 Task: Explore Airbnb accommodation in Mongo, Chad from 5th December, 2023 to 13th December, 2023 for 6 adults.3 bedrooms having 3 beds and 3 bathrooms. Property type can be house. Booking option can be shelf check-in. Look for 3 properties as per requirement.
Action: Mouse moved to (556, 81)
Screenshot: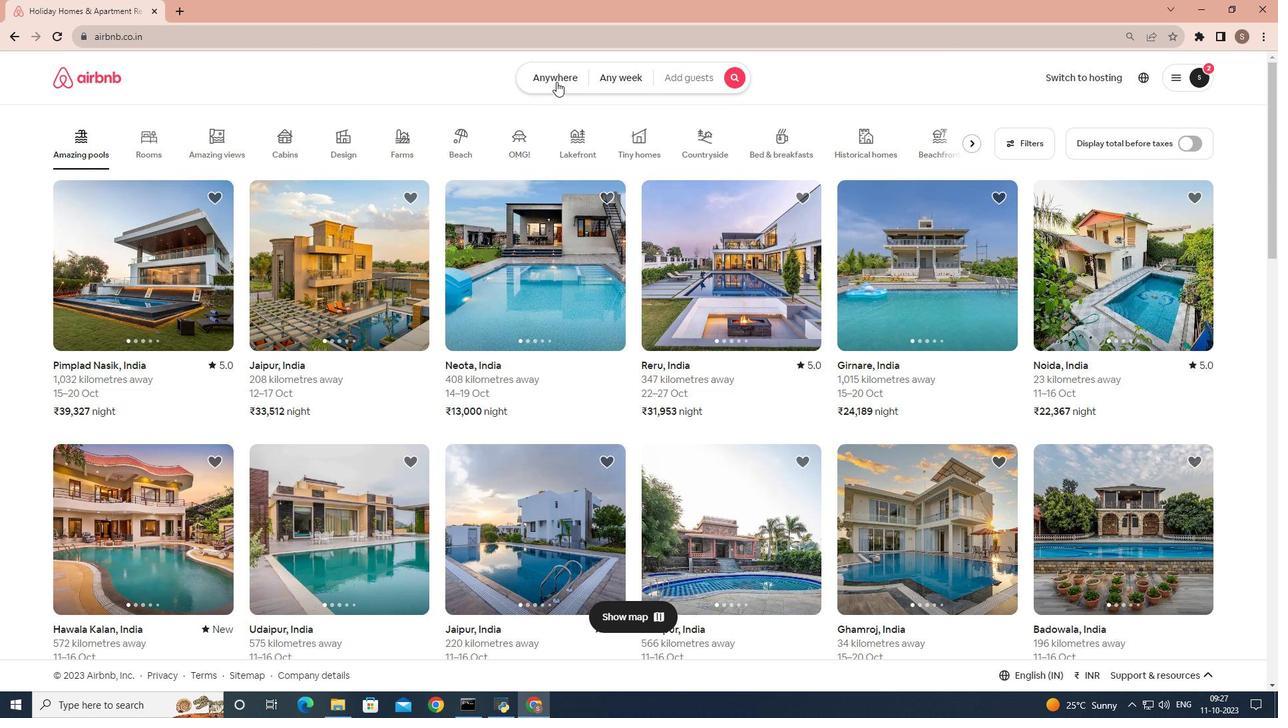 
Action: Mouse pressed left at (556, 81)
Screenshot: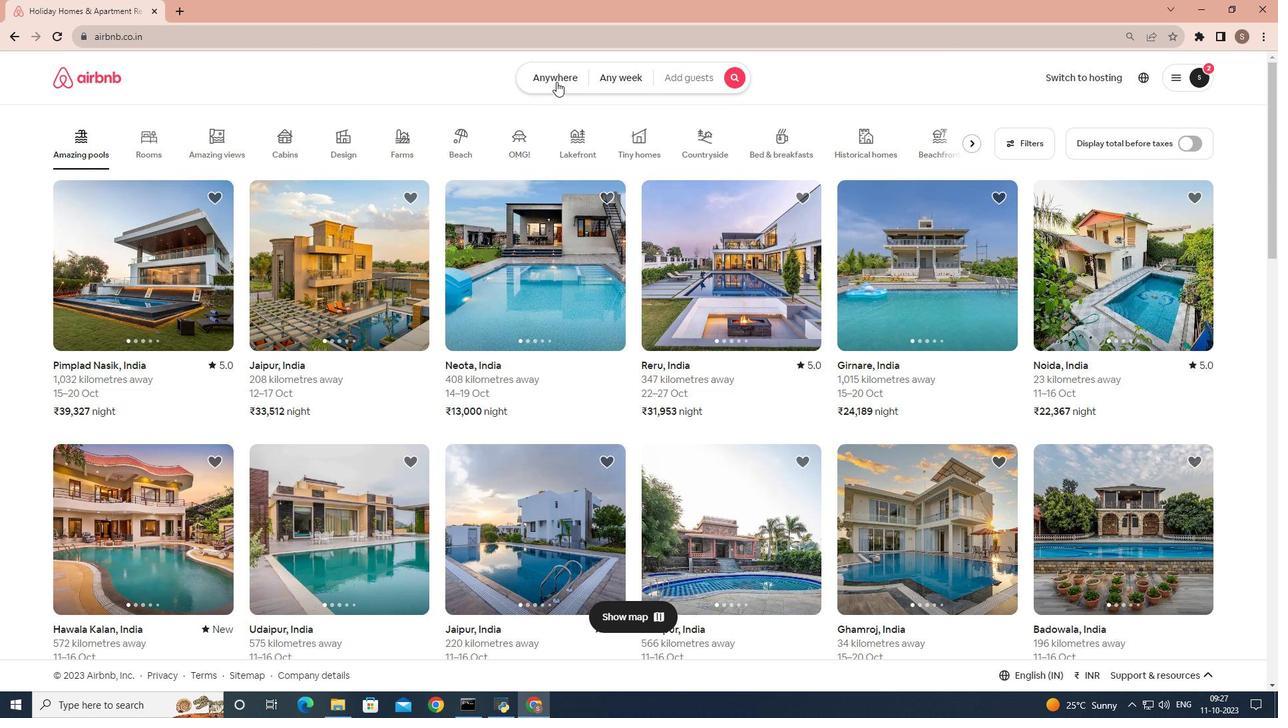 
Action: Mouse moved to (498, 131)
Screenshot: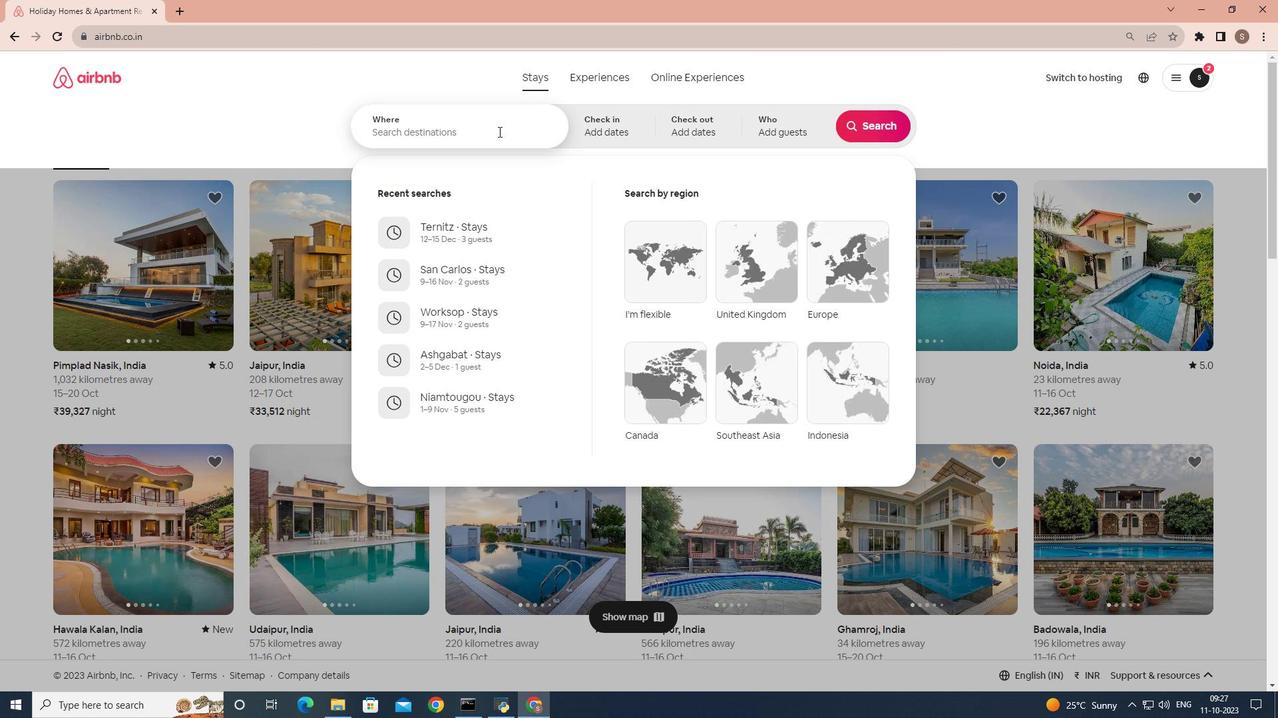 
Action: Mouse pressed left at (498, 131)
Screenshot: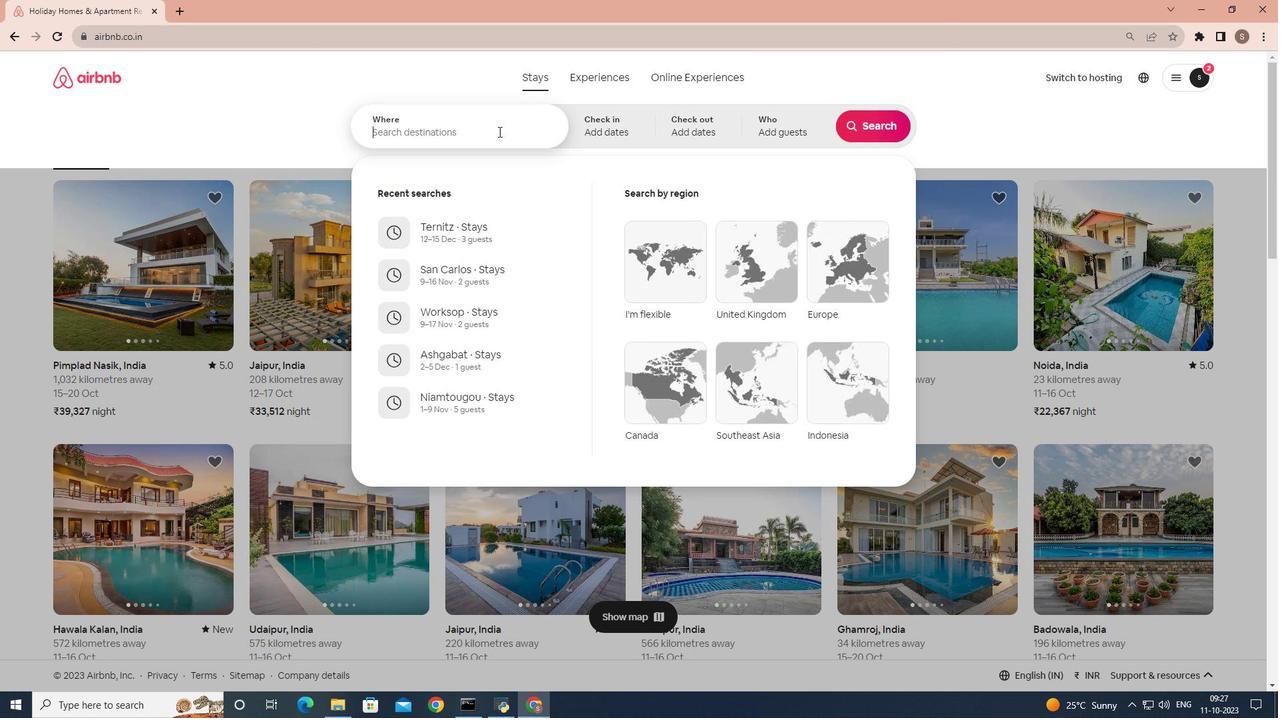 
Action: Key pressed <Key.shift_r>Mongo,<Key.shift>Chad
Screenshot: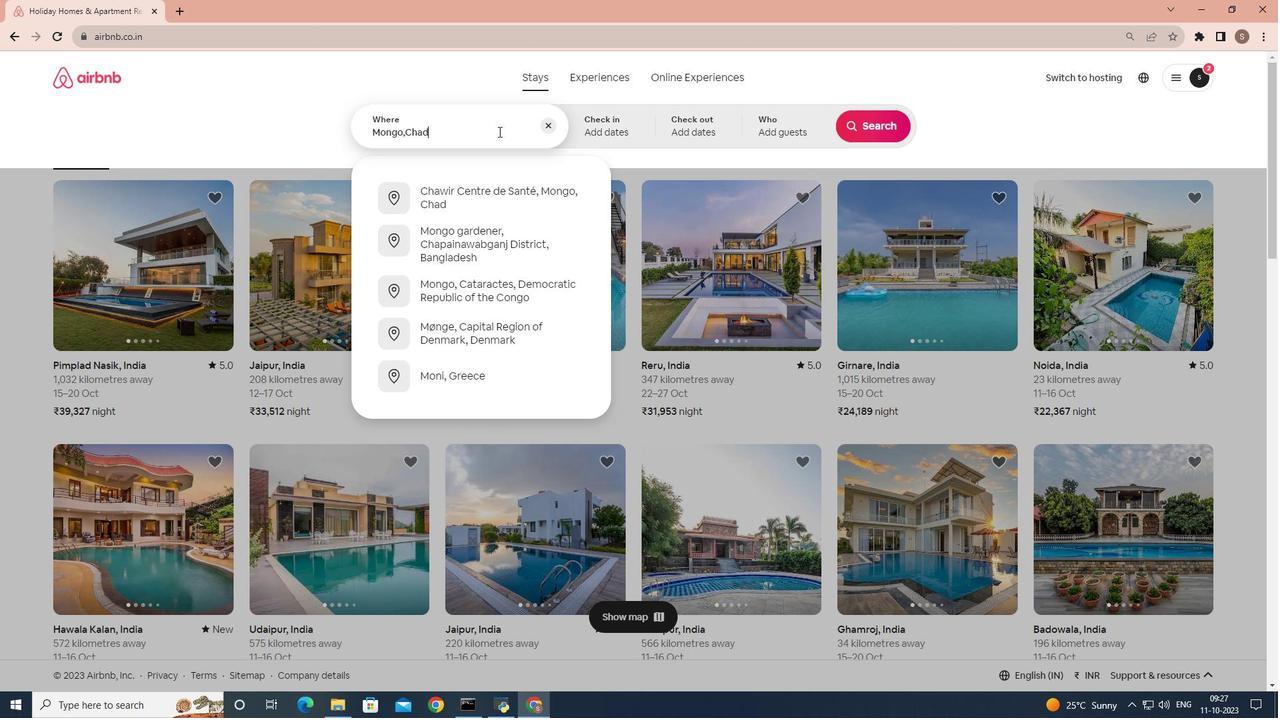 
Action: Mouse moved to (595, 131)
Screenshot: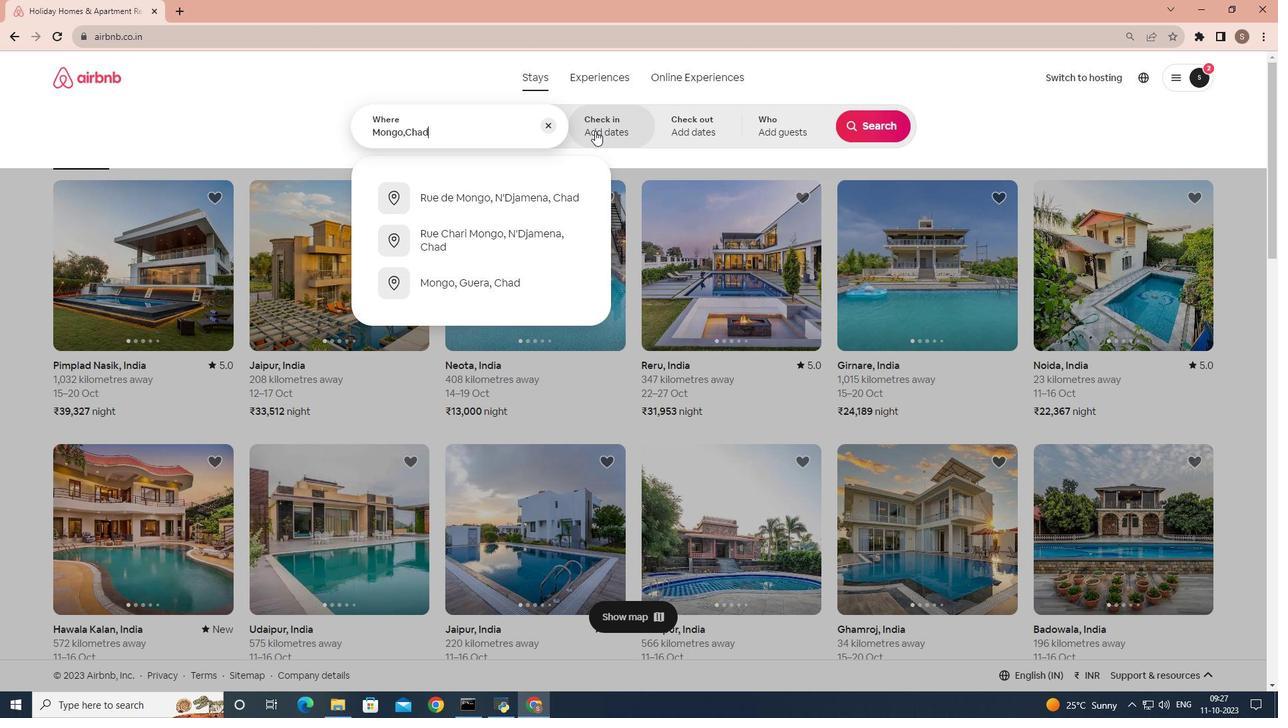 
Action: Mouse pressed left at (595, 131)
Screenshot: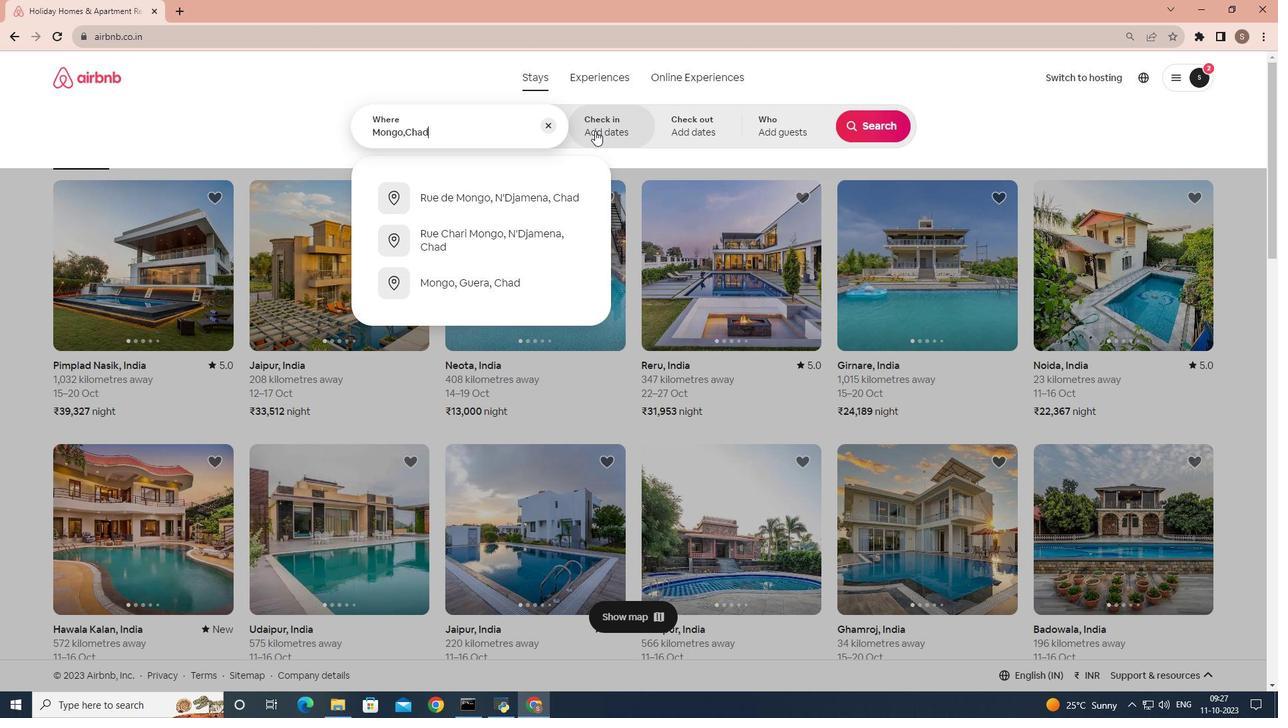 
Action: Mouse moved to (864, 232)
Screenshot: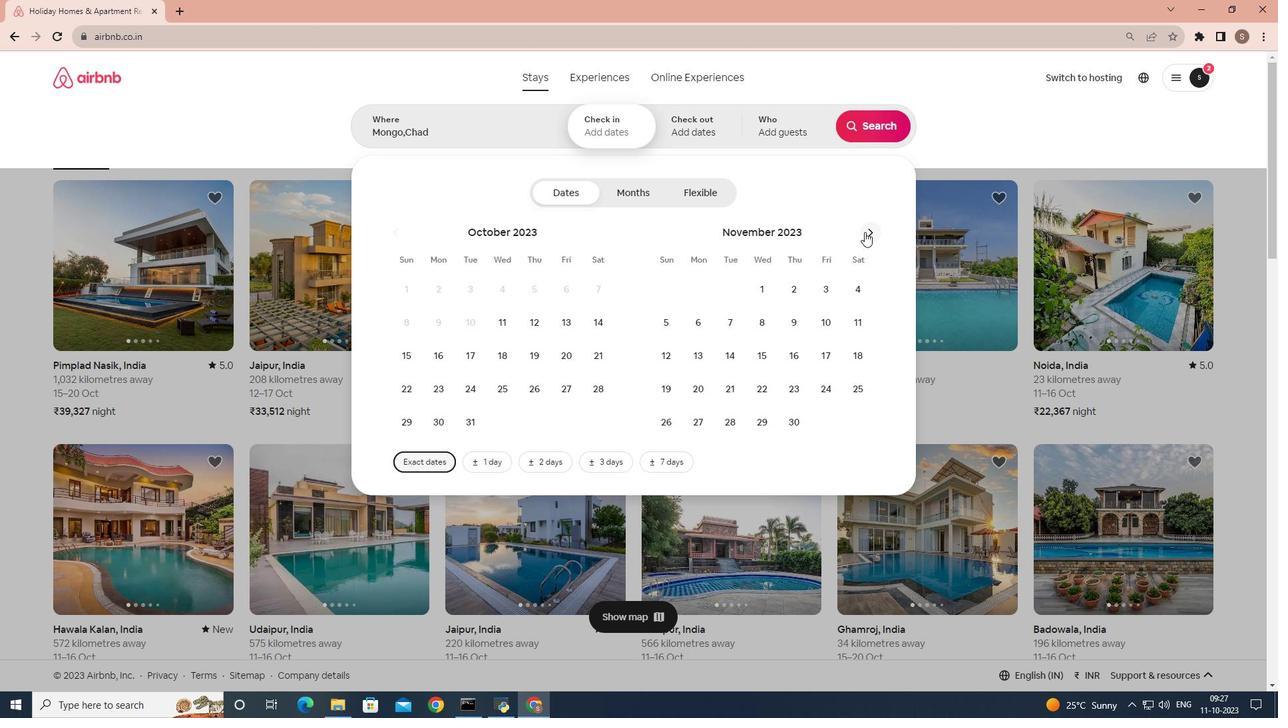 
Action: Mouse pressed left at (864, 232)
Screenshot: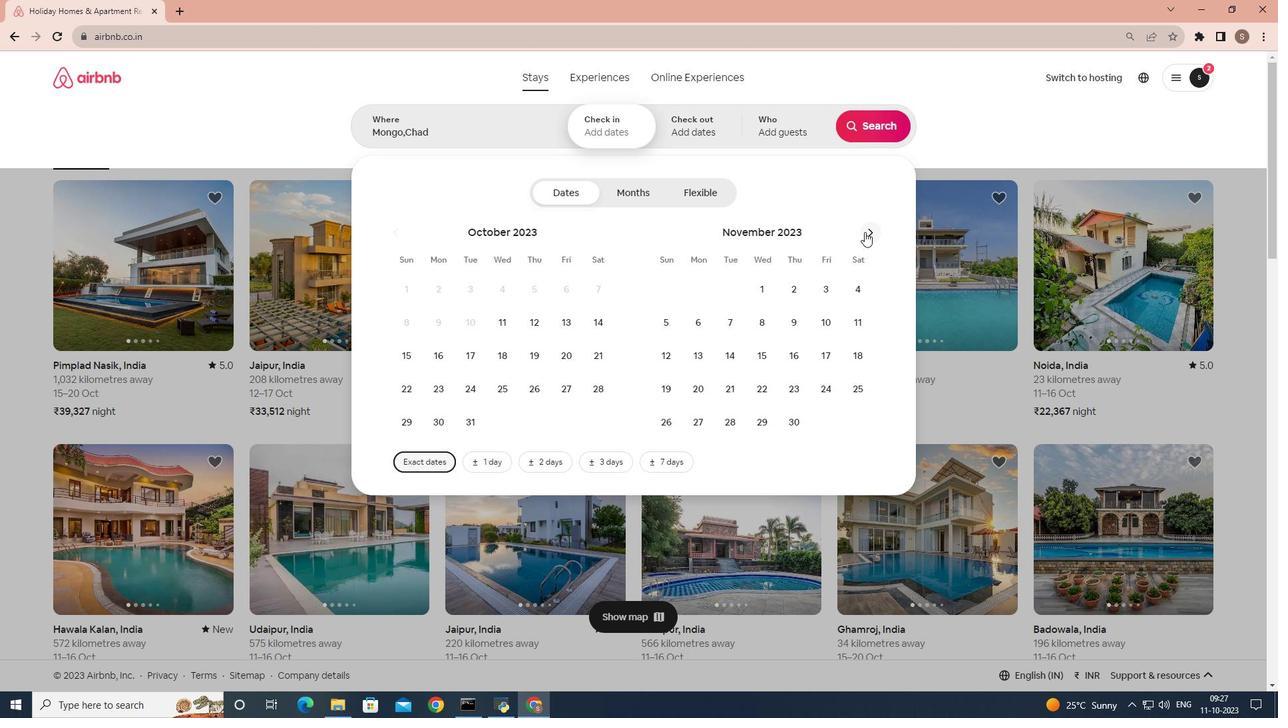 
Action: Mouse moved to (726, 319)
Screenshot: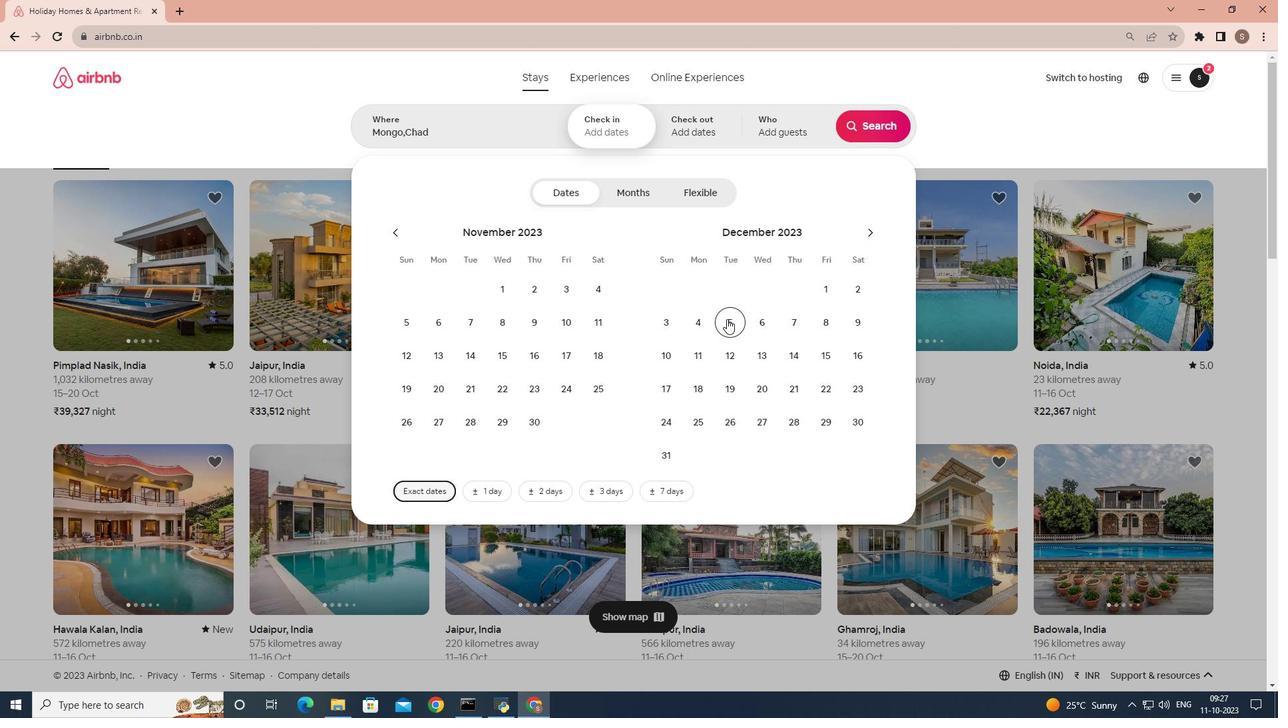 
Action: Mouse pressed left at (726, 319)
Screenshot: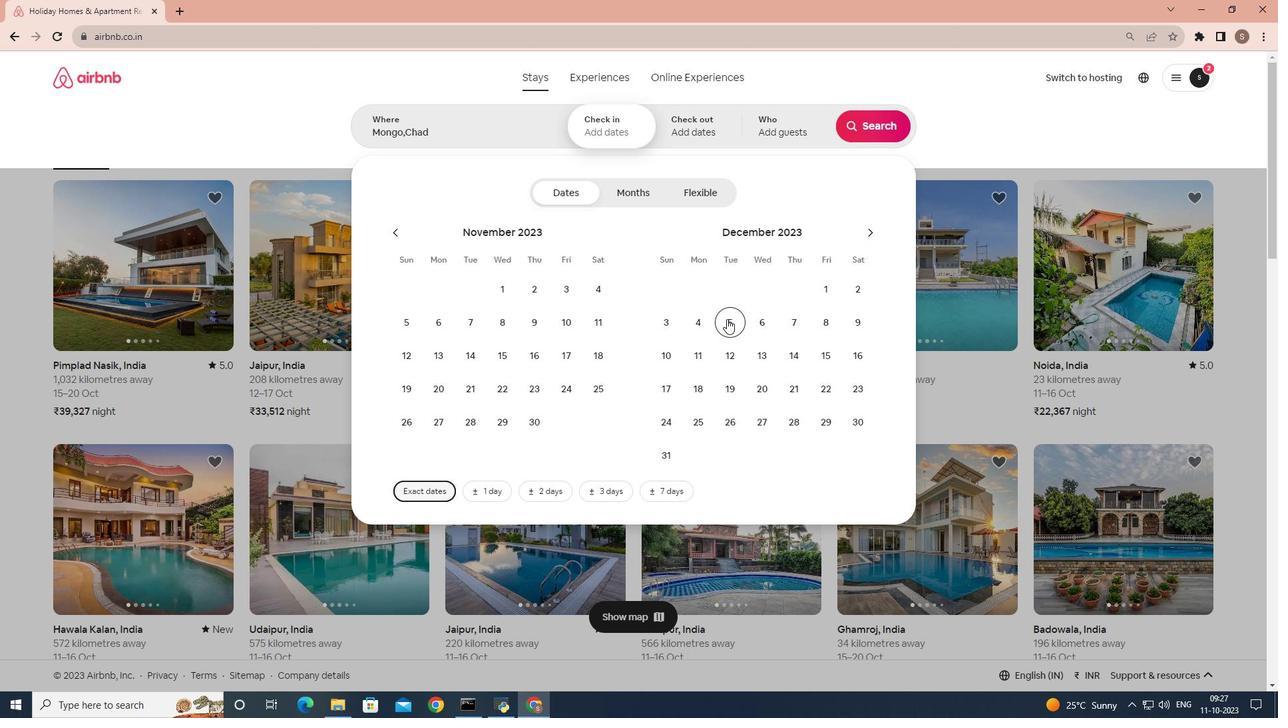 
Action: Mouse moved to (766, 352)
Screenshot: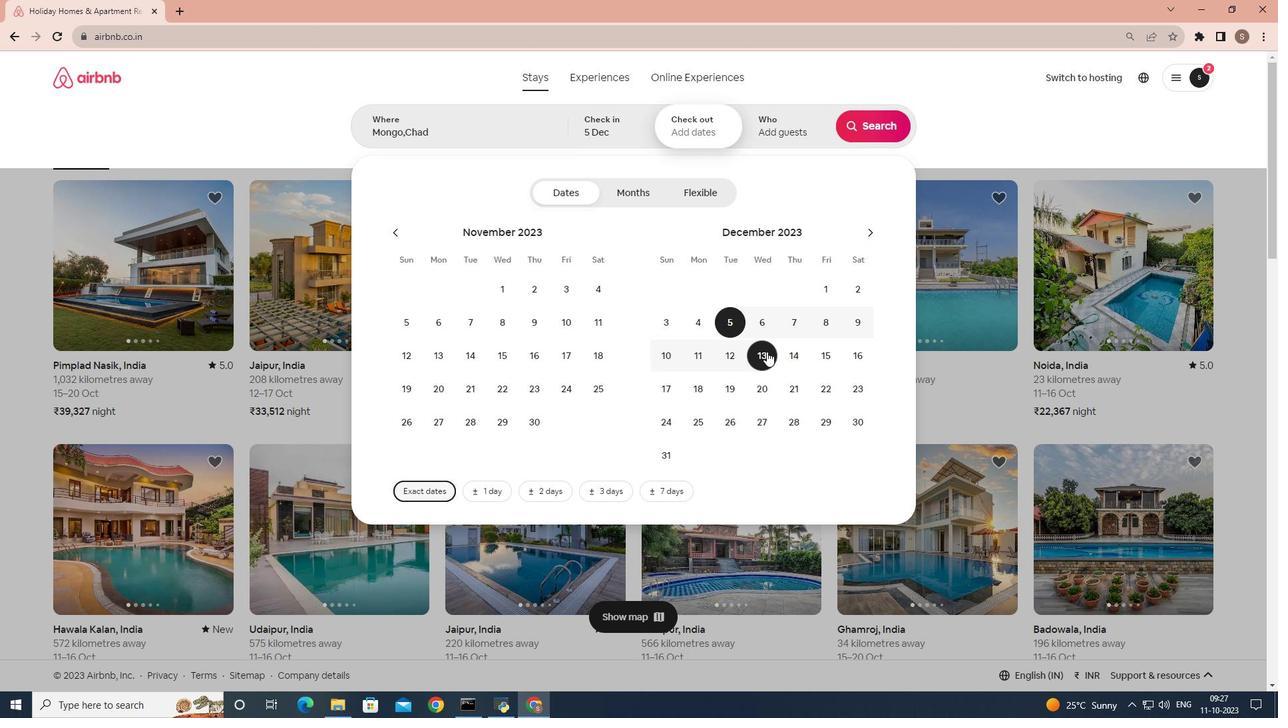 
Action: Mouse pressed left at (766, 352)
Screenshot: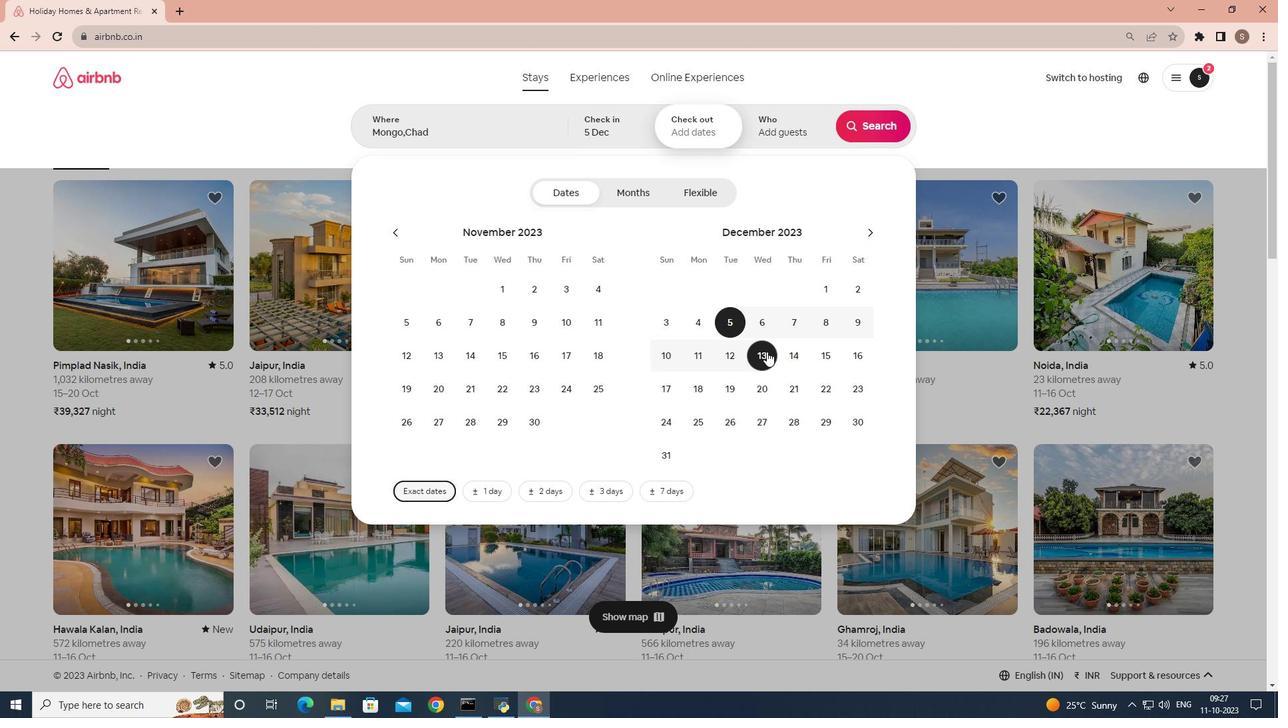 
Action: Mouse moved to (772, 136)
Screenshot: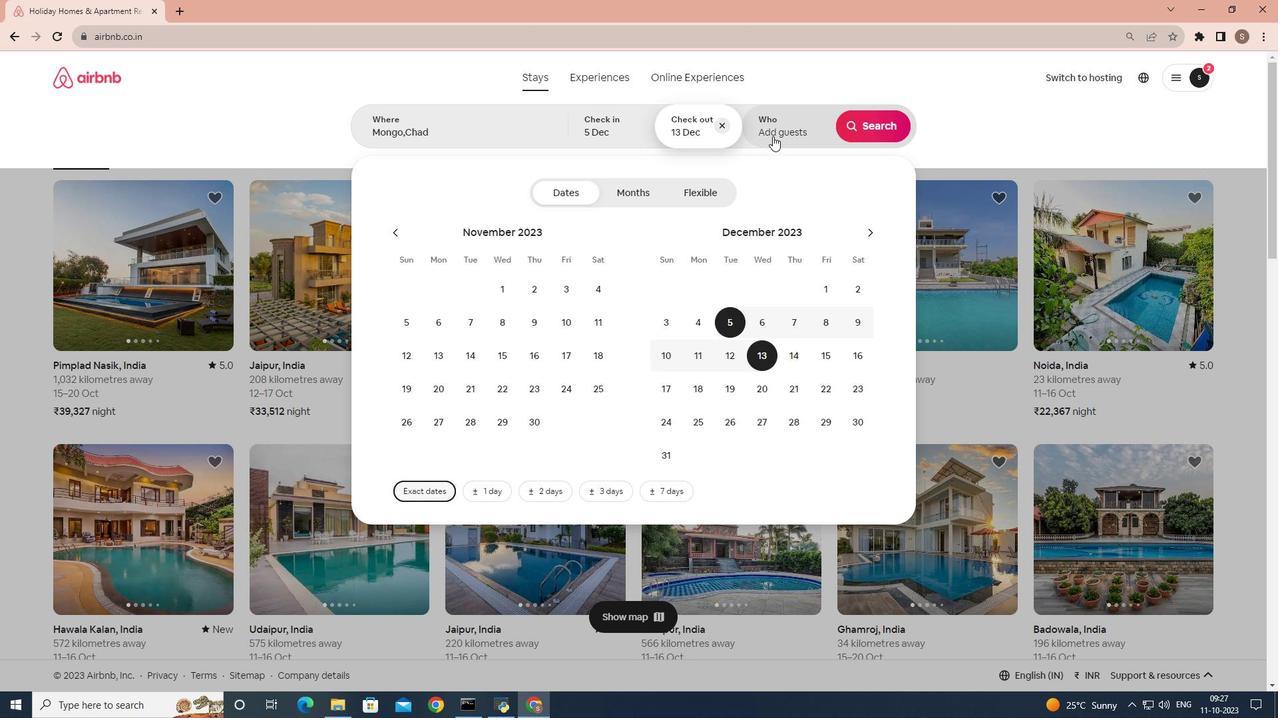 
Action: Mouse pressed left at (772, 136)
Screenshot: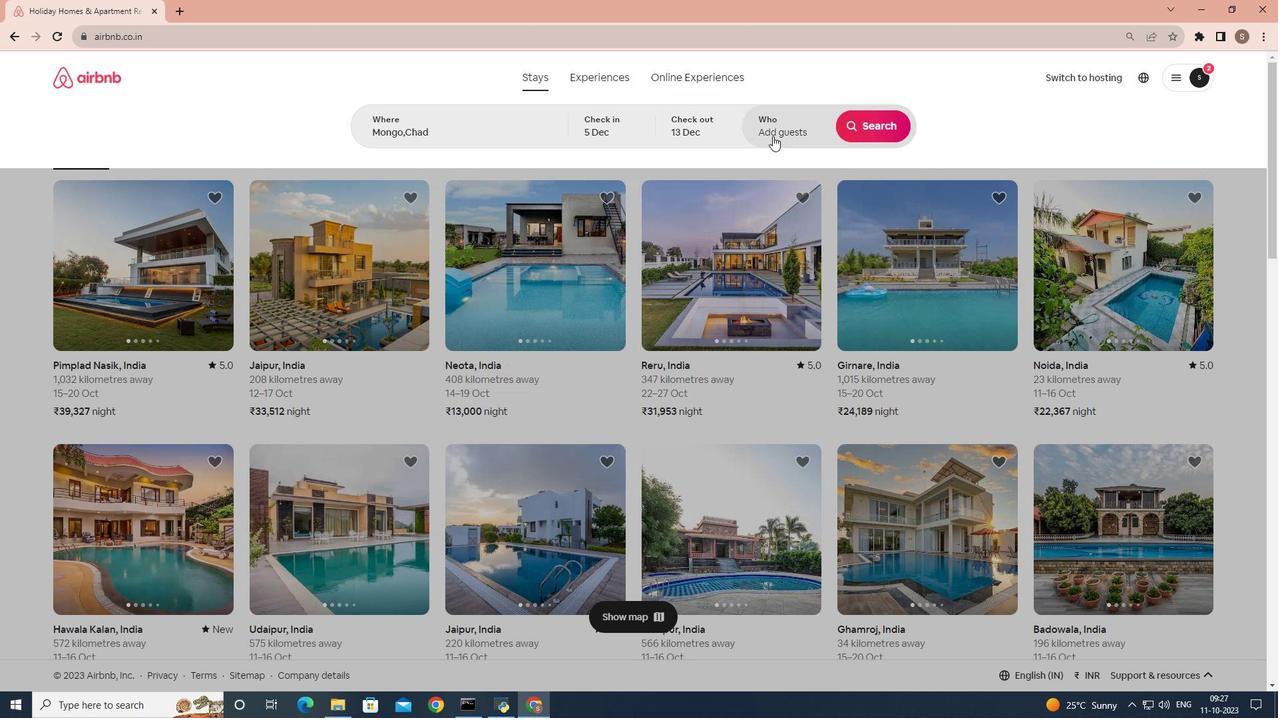 
Action: Mouse moved to (884, 203)
Screenshot: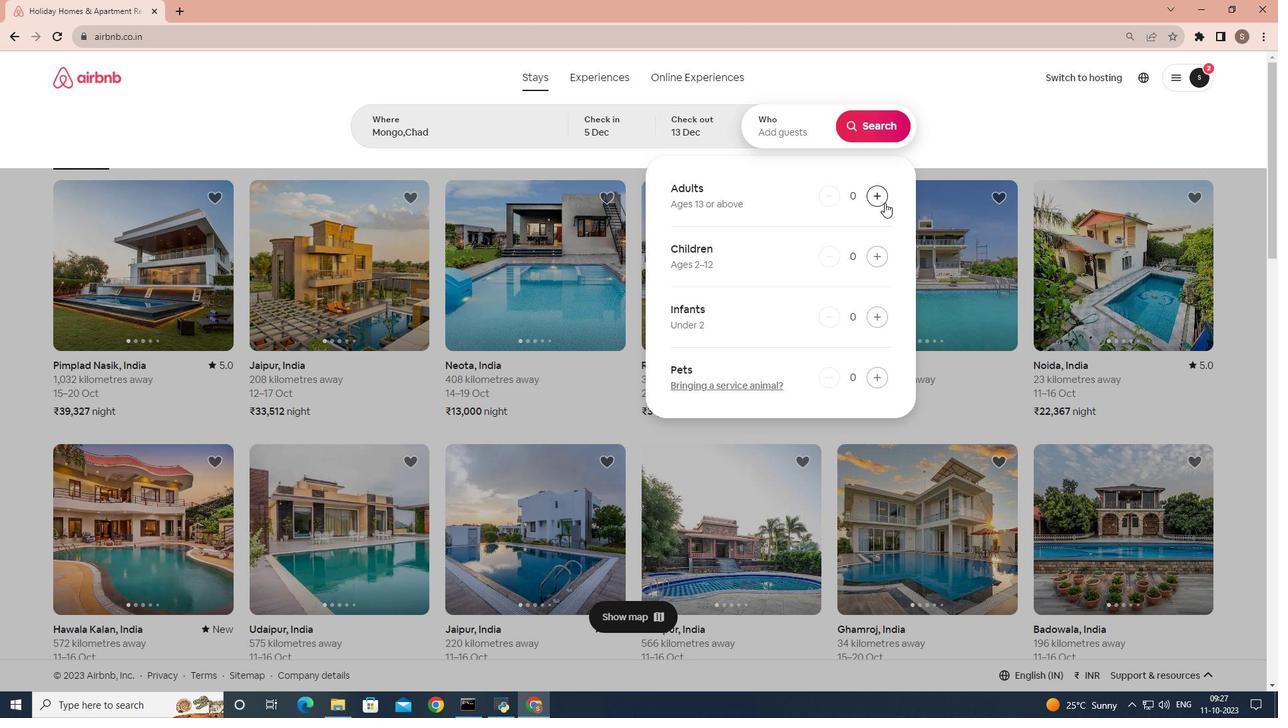
Action: Mouse pressed left at (884, 203)
Screenshot: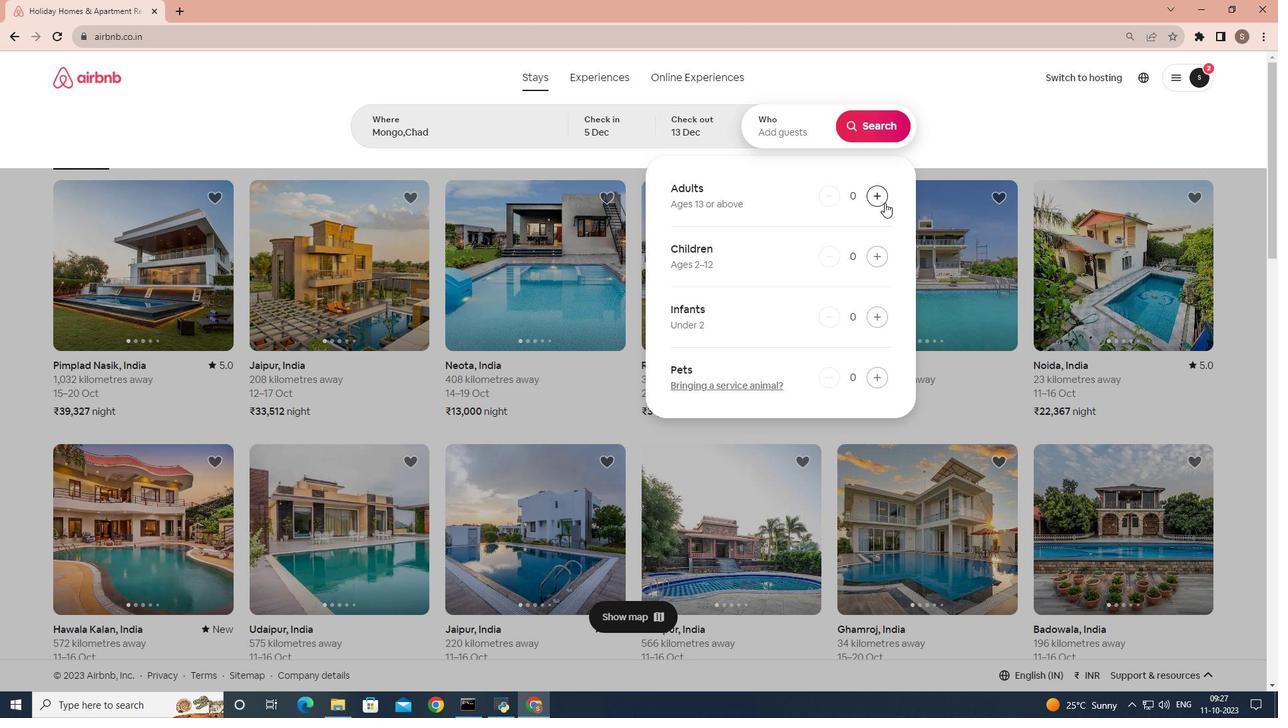 
Action: Mouse pressed left at (884, 203)
Screenshot: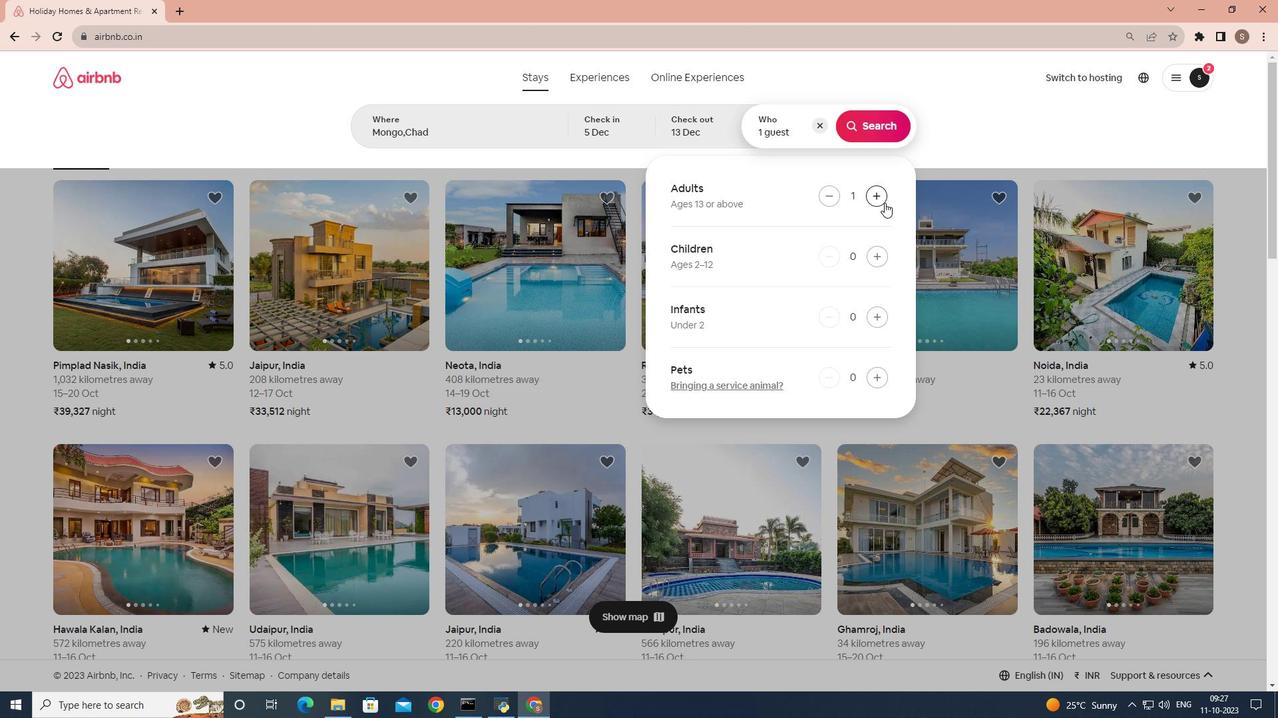 
Action: Mouse pressed left at (884, 203)
Screenshot: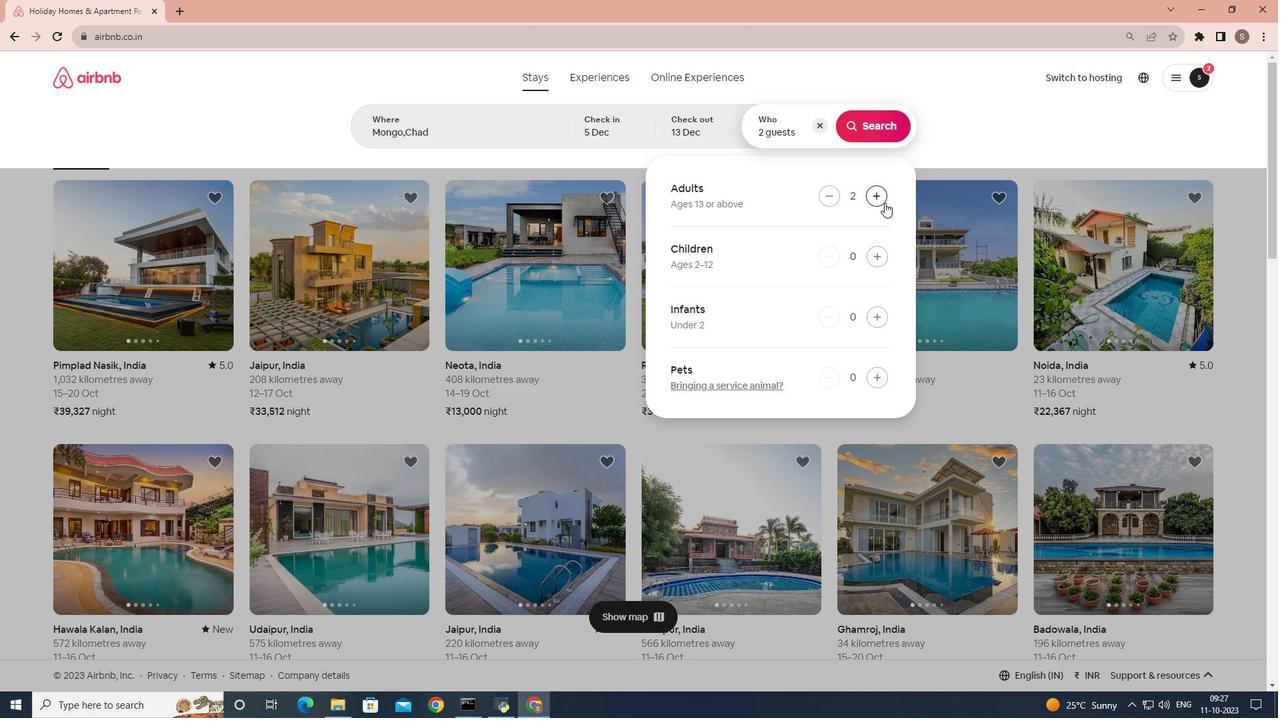 
Action: Mouse pressed left at (884, 203)
Screenshot: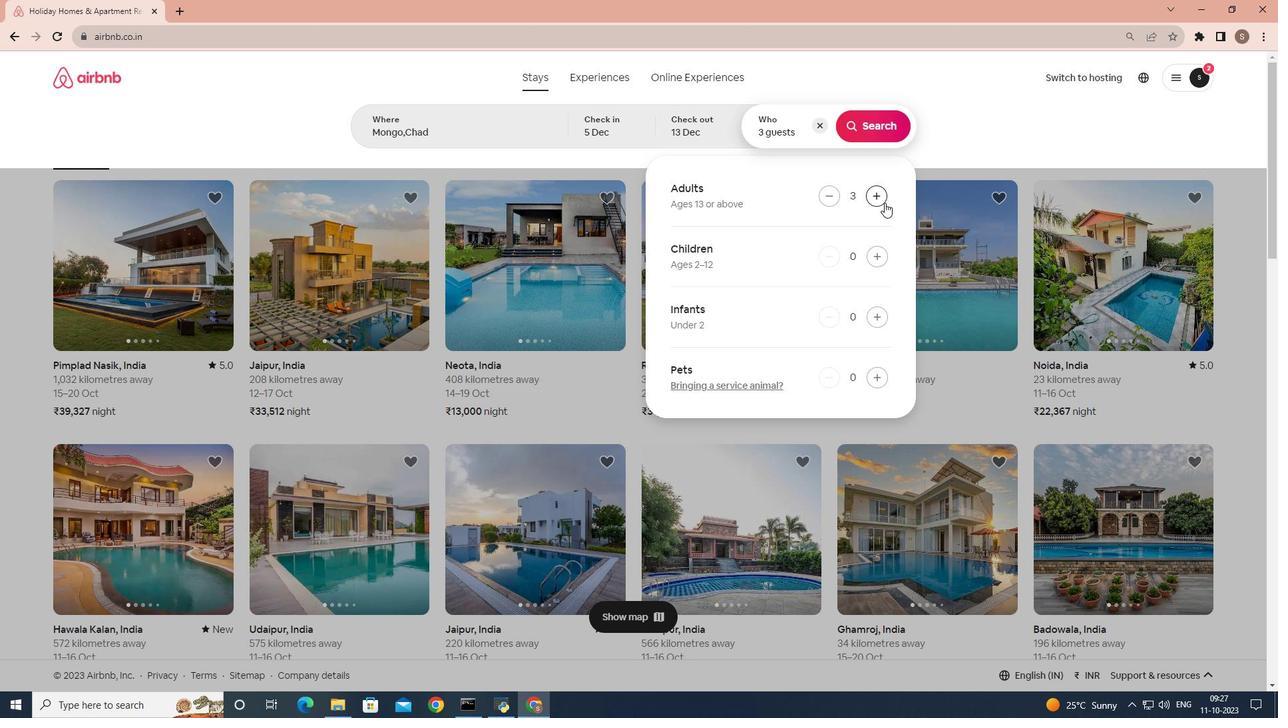 
Action: Mouse pressed left at (884, 203)
Screenshot: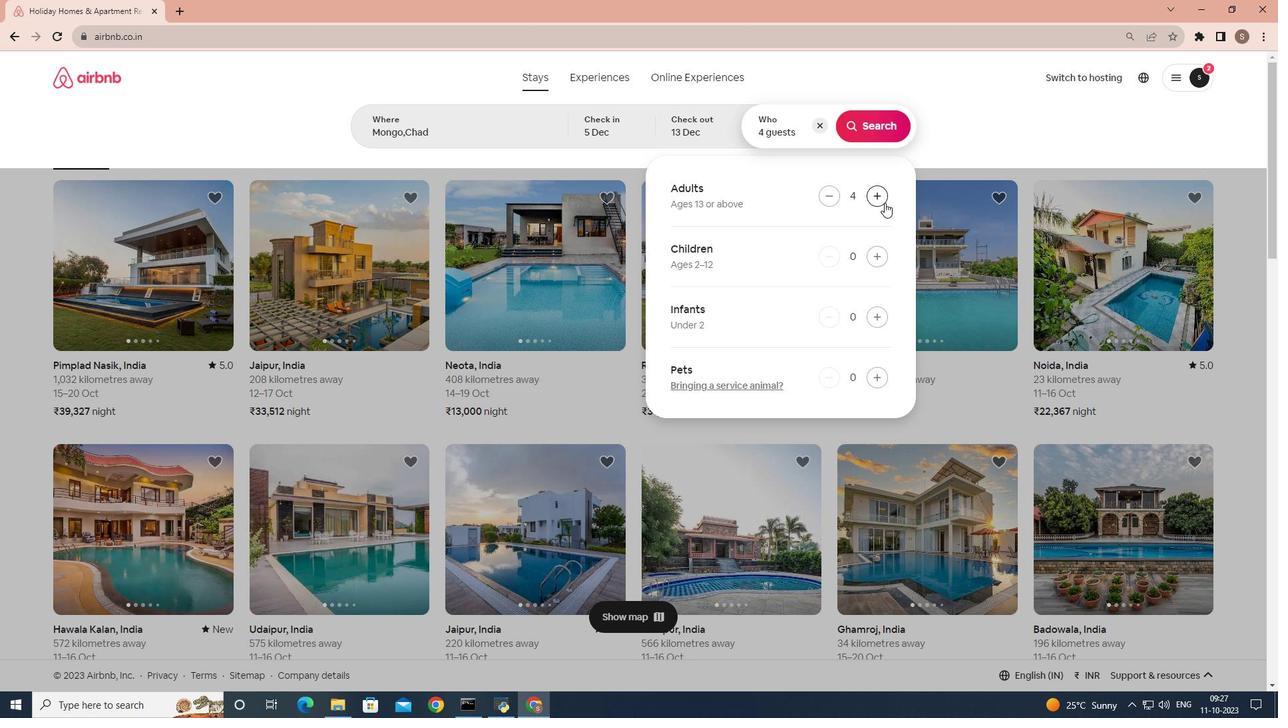 
Action: Mouse pressed left at (884, 203)
Screenshot: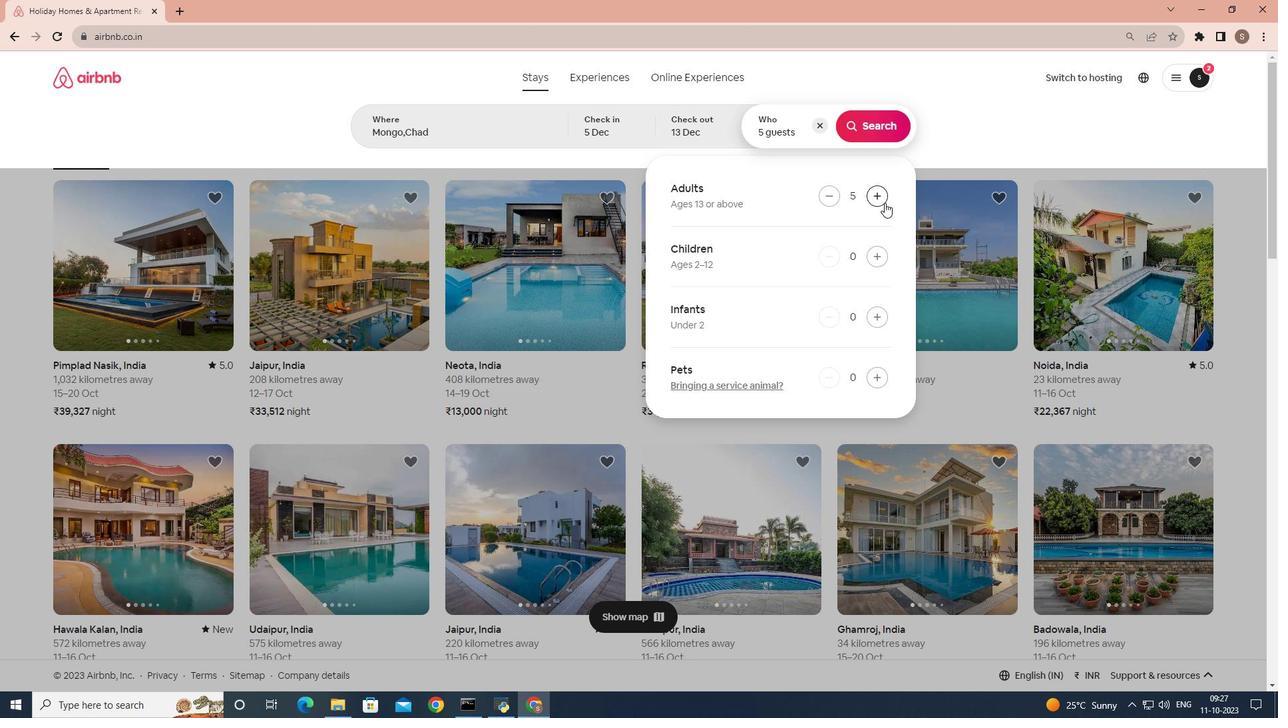 
Action: Mouse moved to (869, 122)
Screenshot: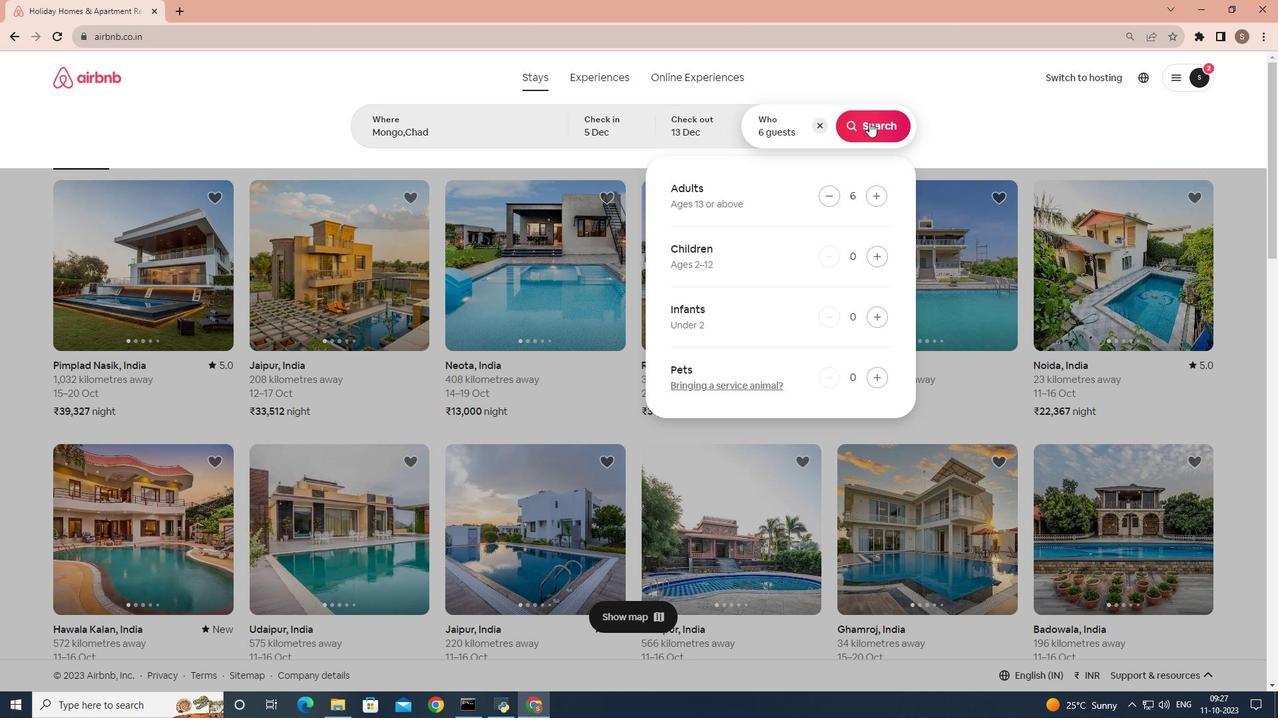 
Action: Mouse pressed left at (869, 122)
Screenshot: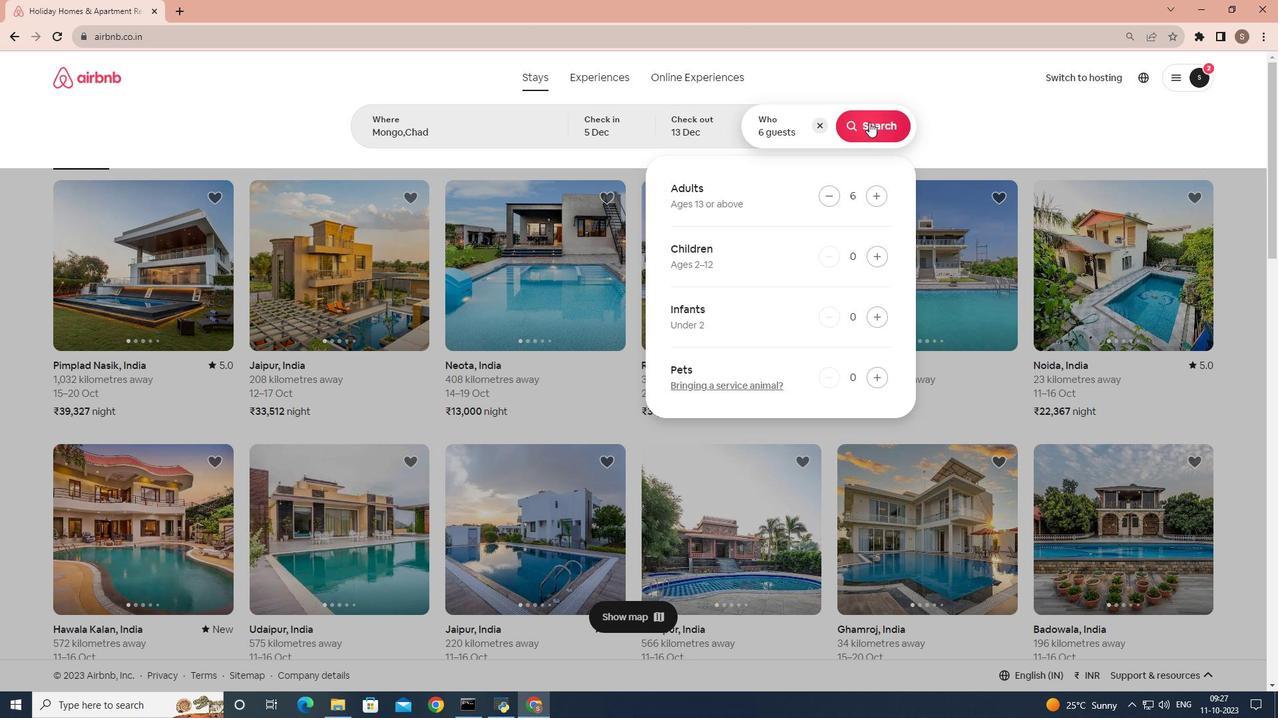 
Action: Mouse moved to (1060, 131)
Screenshot: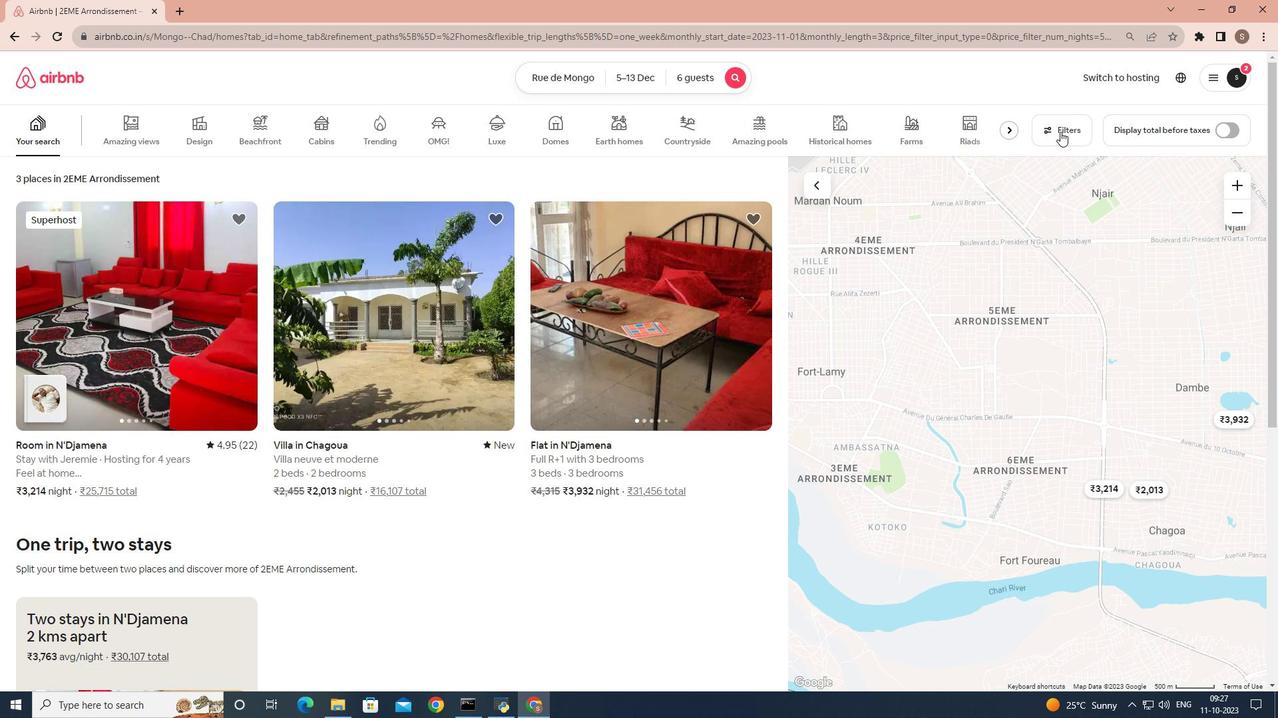 
Action: Mouse pressed left at (1060, 131)
Screenshot: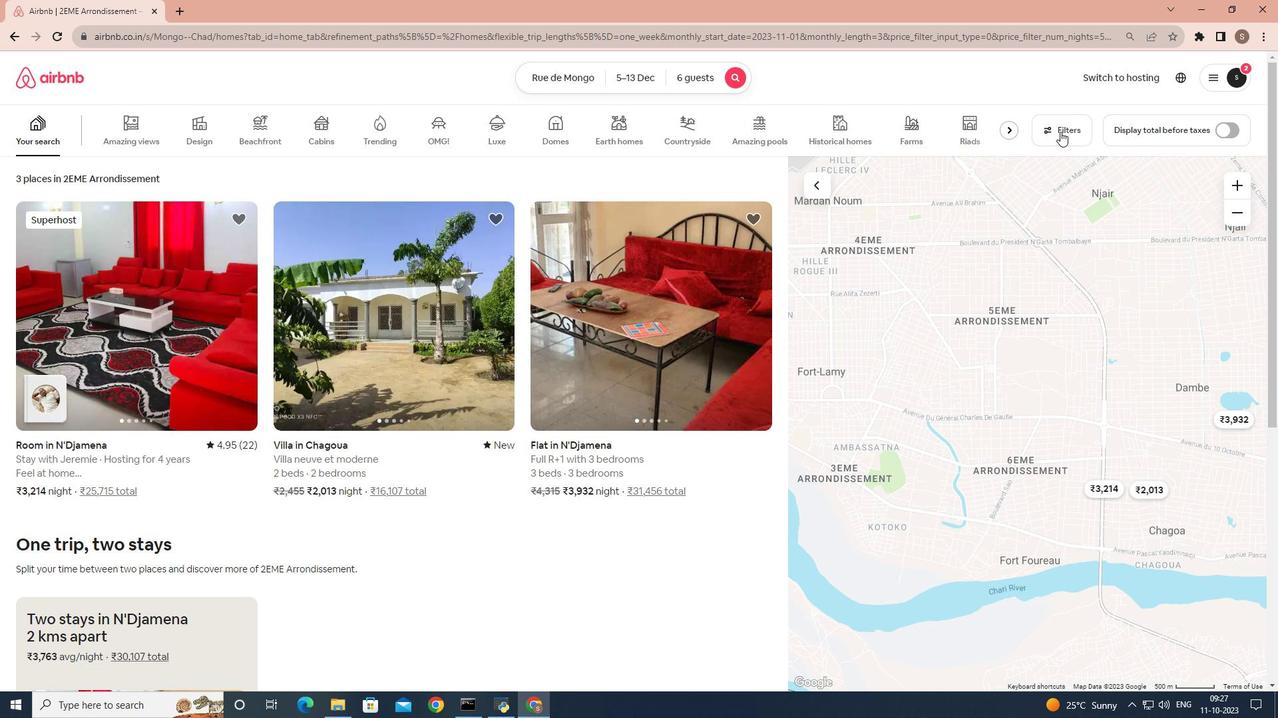 
Action: Mouse moved to (670, 430)
Screenshot: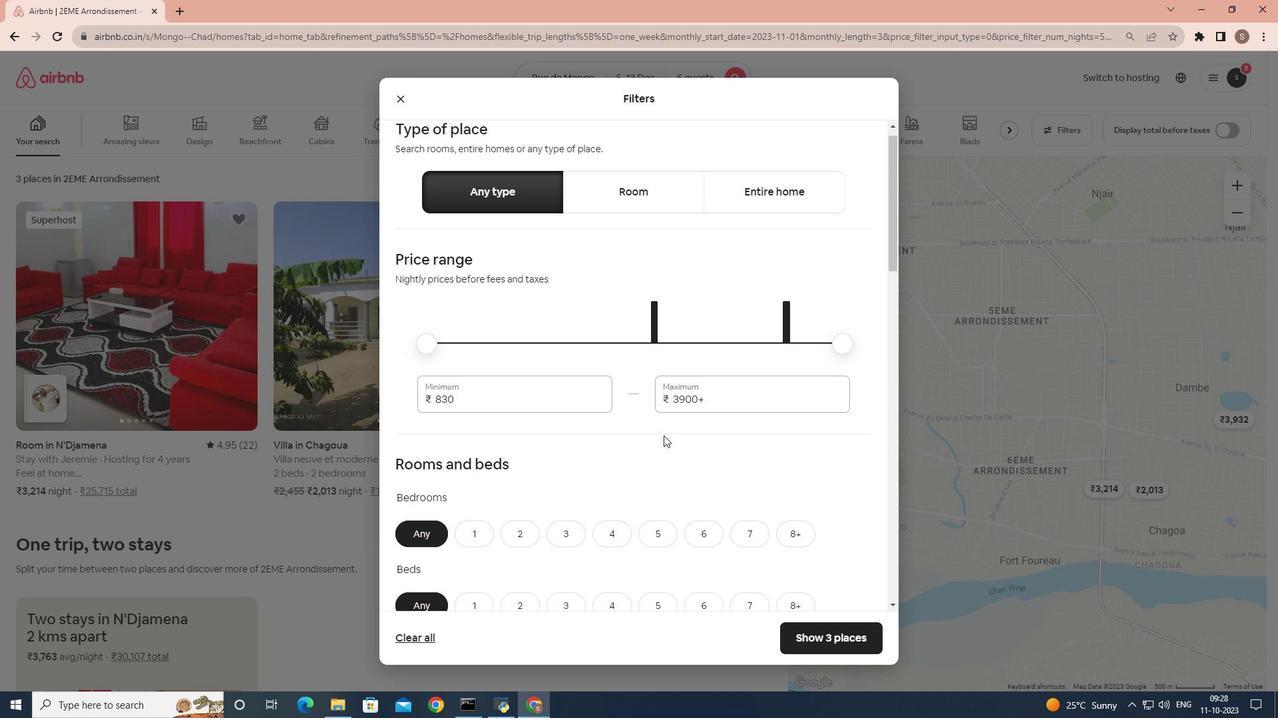 
Action: Mouse scrolled (670, 429) with delta (0, 0)
Screenshot: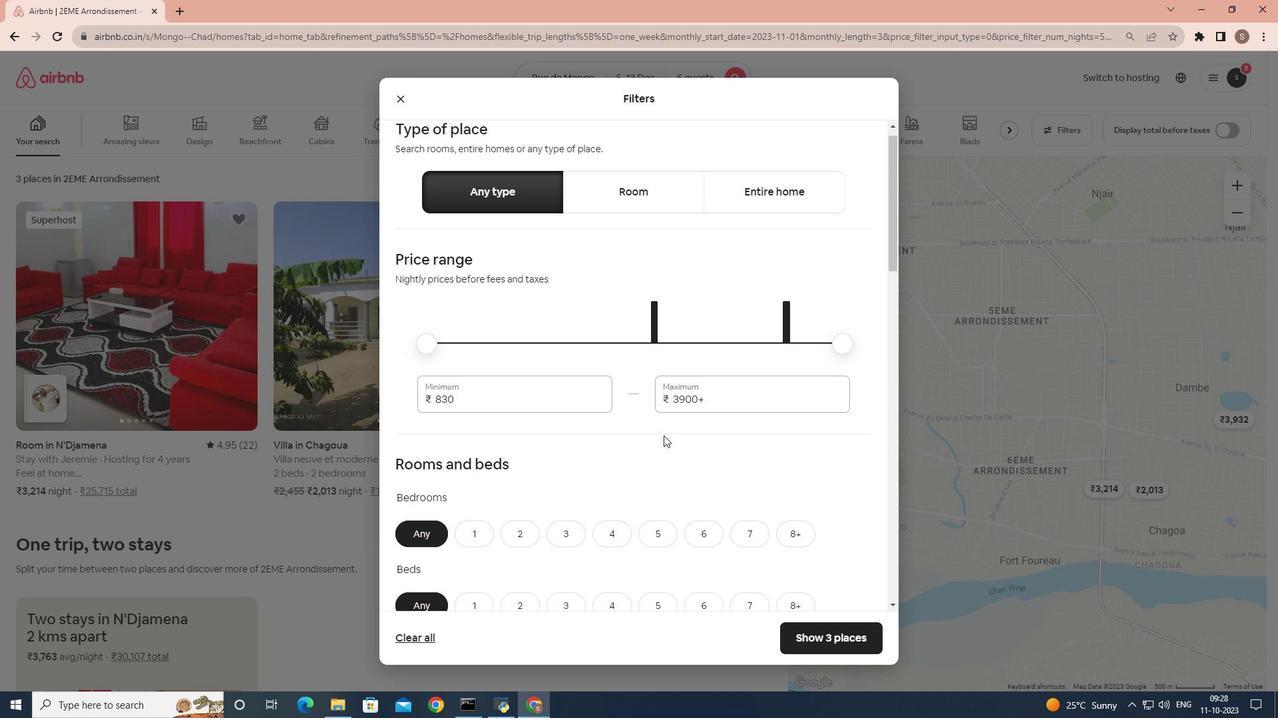 
Action: Mouse moved to (565, 473)
Screenshot: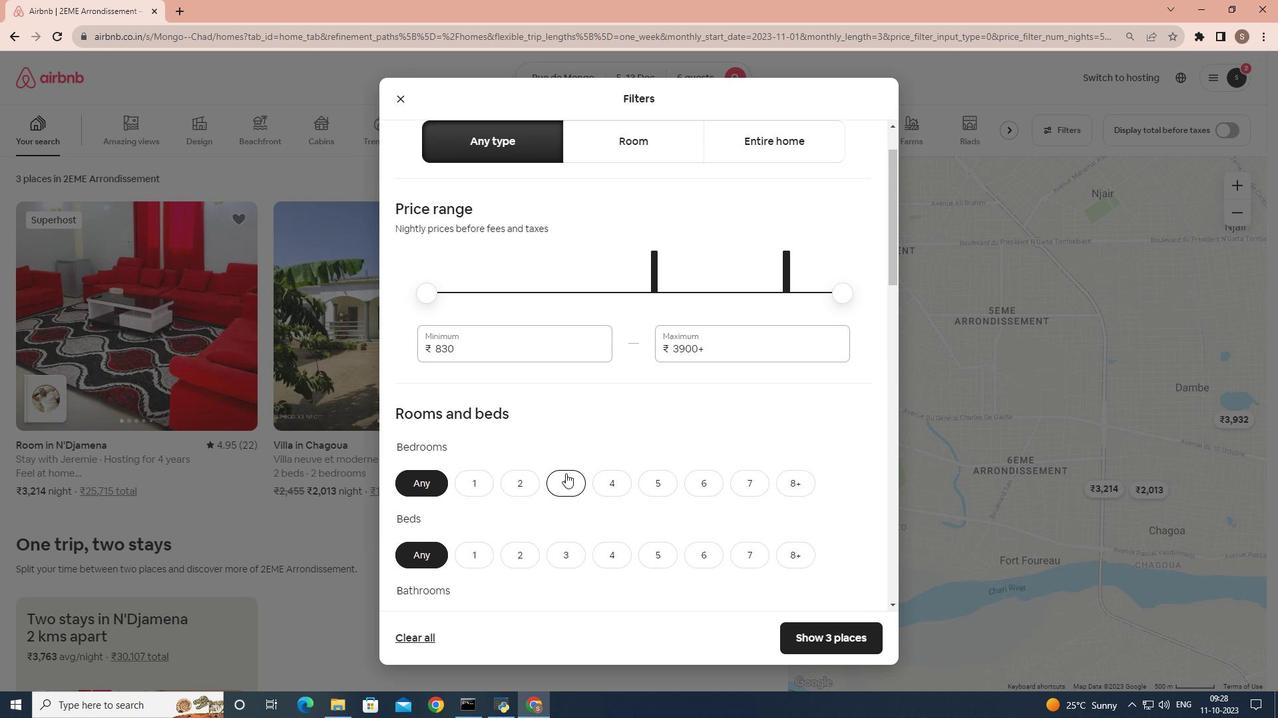 
Action: Mouse pressed left at (565, 473)
Screenshot: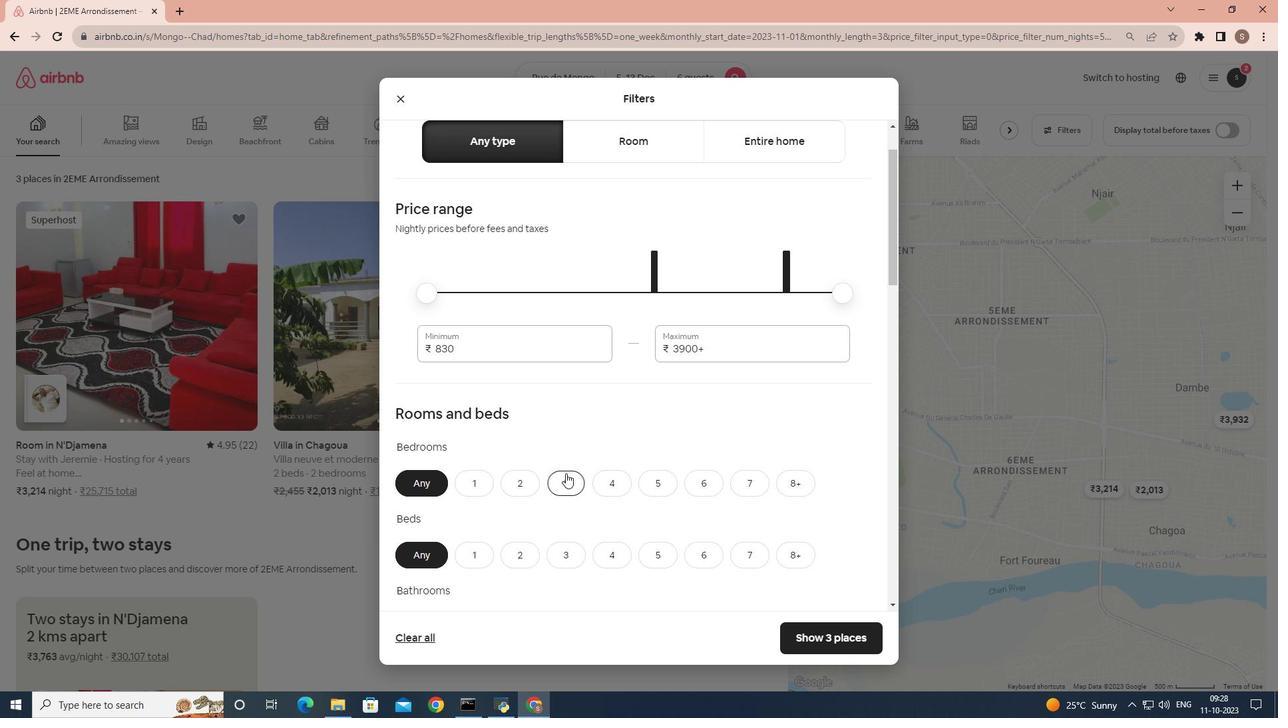 
Action: Mouse scrolled (565, 473) with delta (0, 0)
Screenshot: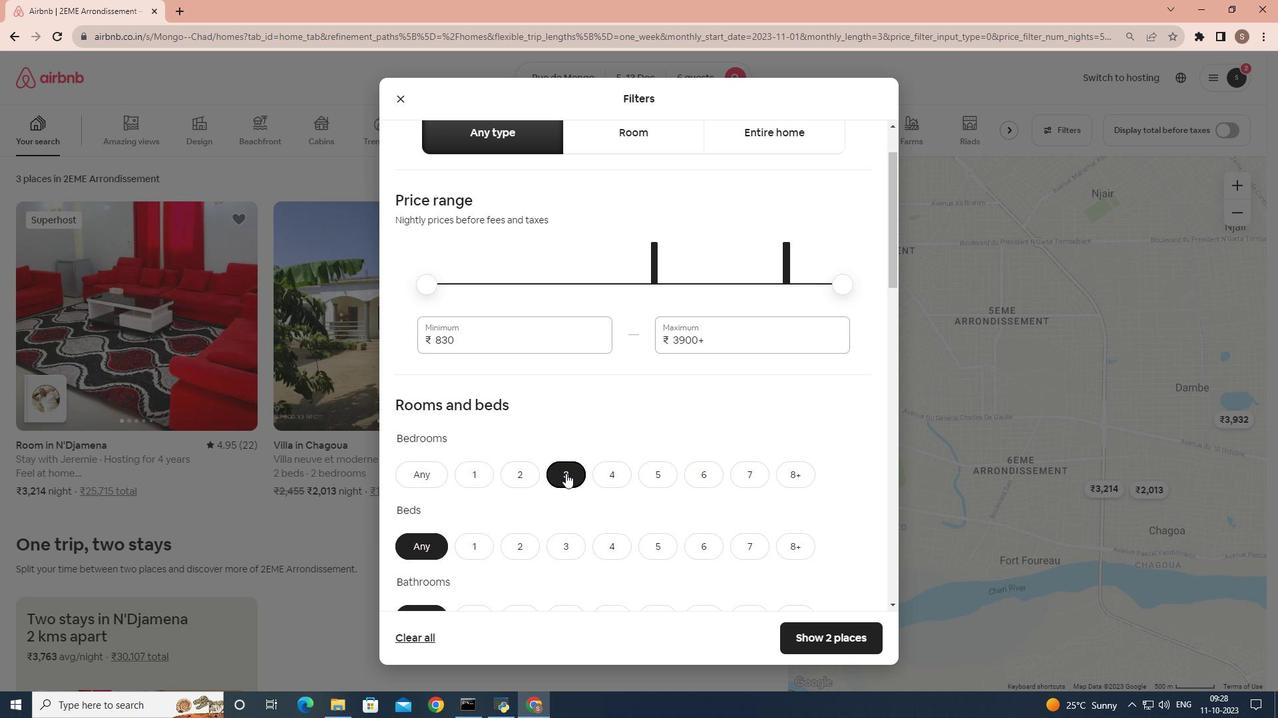 
Action: Mouse moved to (565, 481)
Screenshot: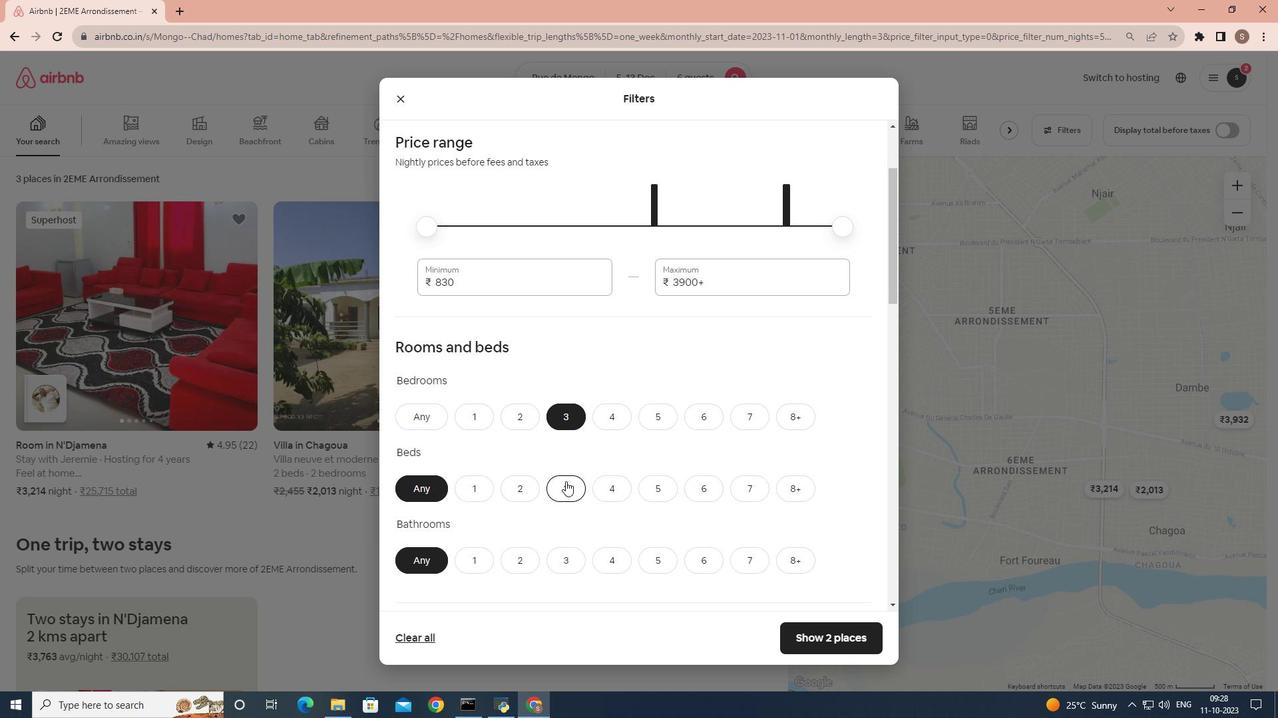
Action: Mouse pressed left at (565, 481)
Screenshot: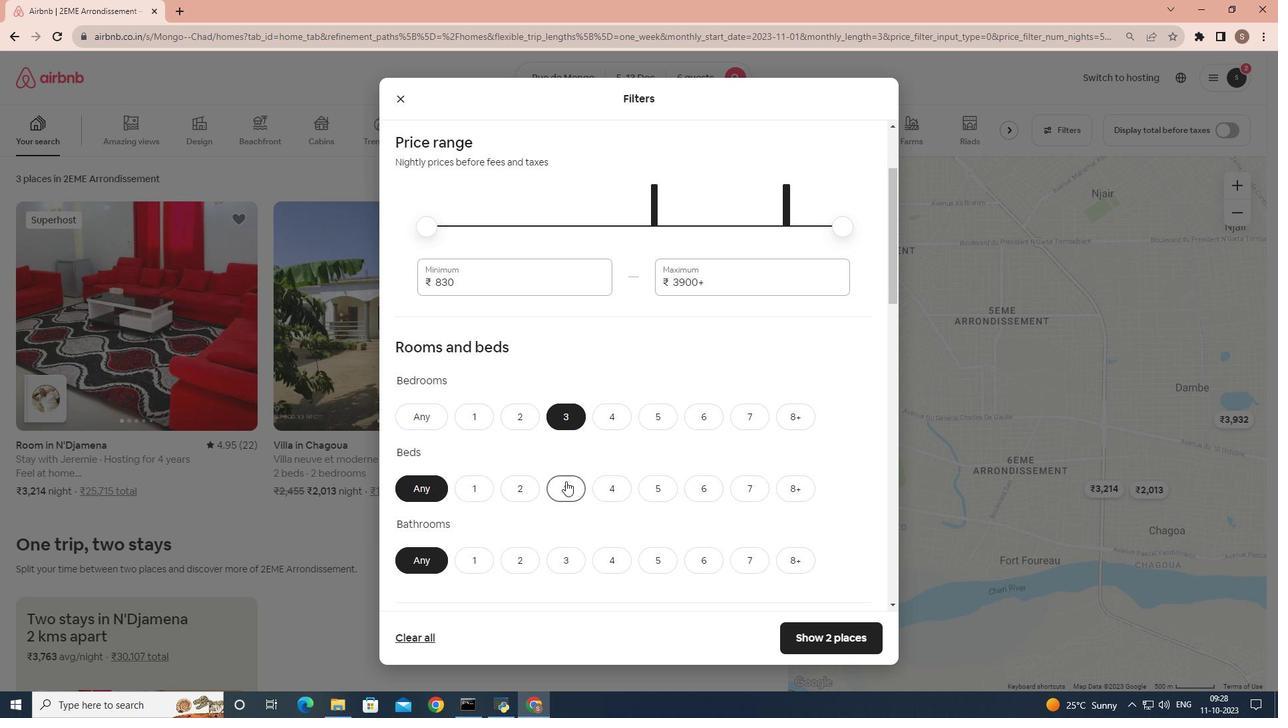 
Action: Mouse scrolled (565, 481) with delta (0, 0)
Screenshot: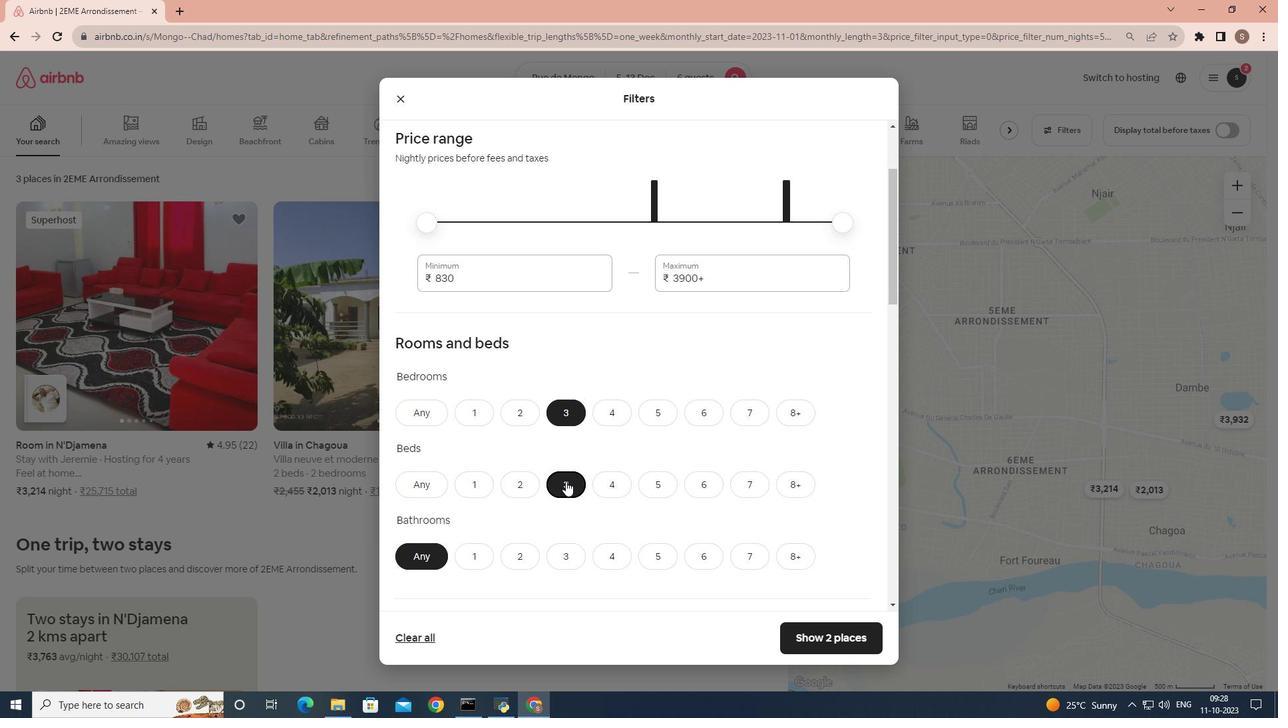 
Action: Mouse moved to (565, 490)
Screenshot: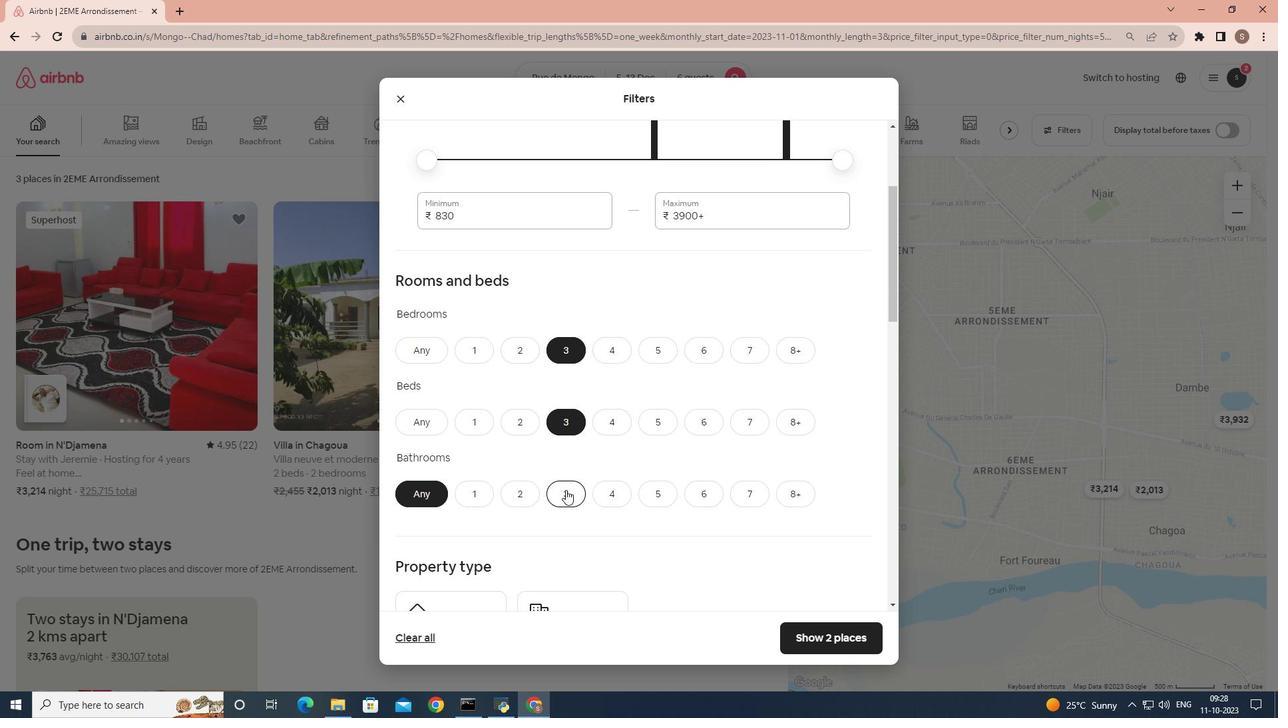 
Action: Mouse pressed left at (565, 490)
Screenshot: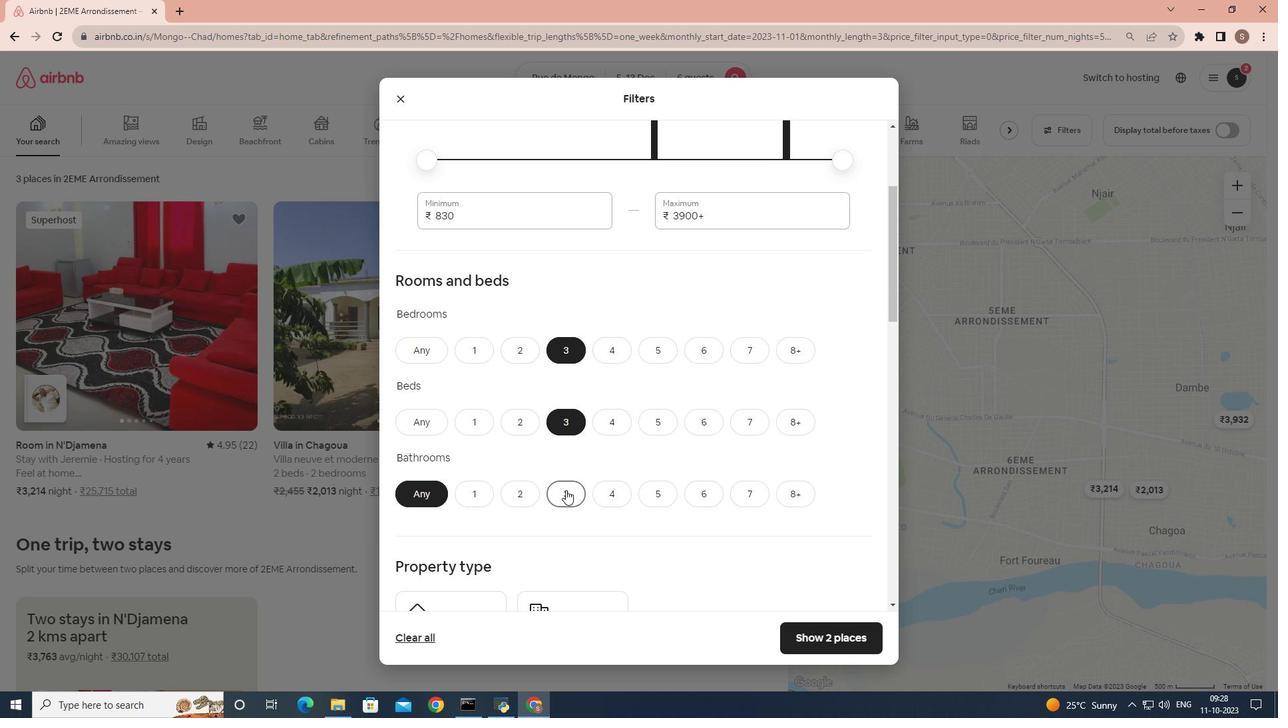 
Action: Mouse scrolled (565, 489) with delta (0, 0)
Screenshot: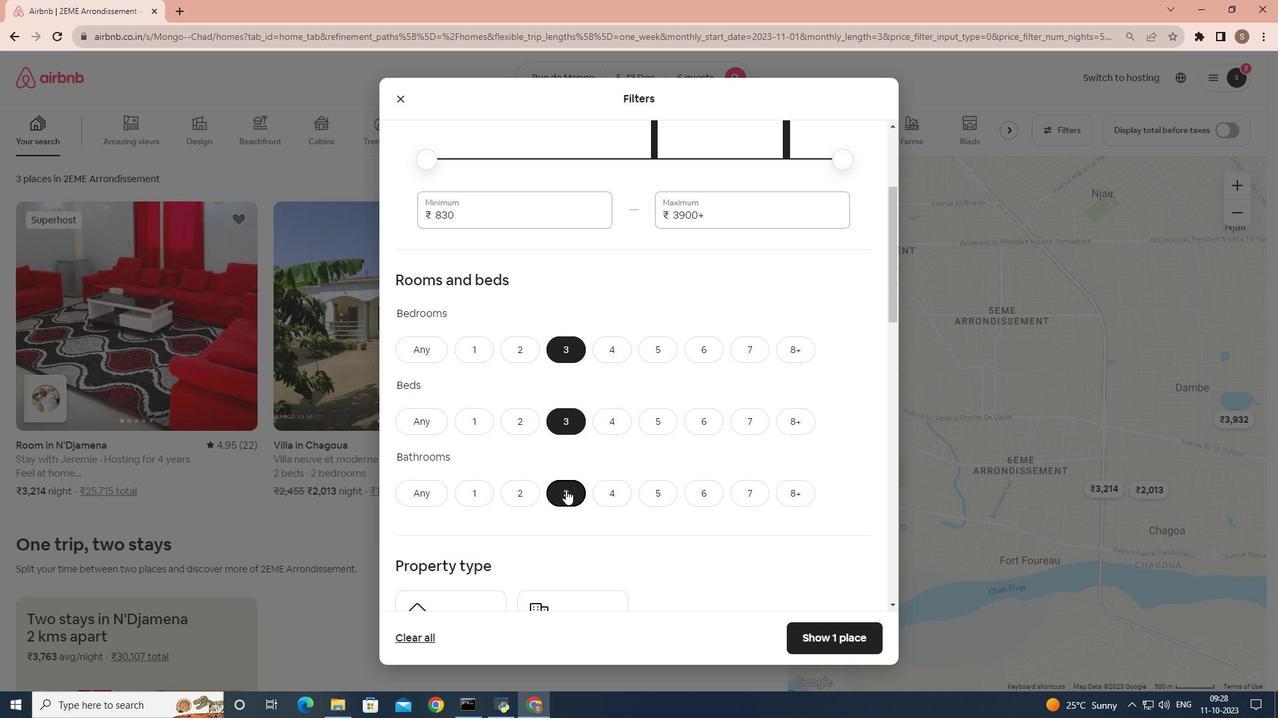 
Action: Mouse scrolled (565, 489) with delta (0, 0)
Screenshot: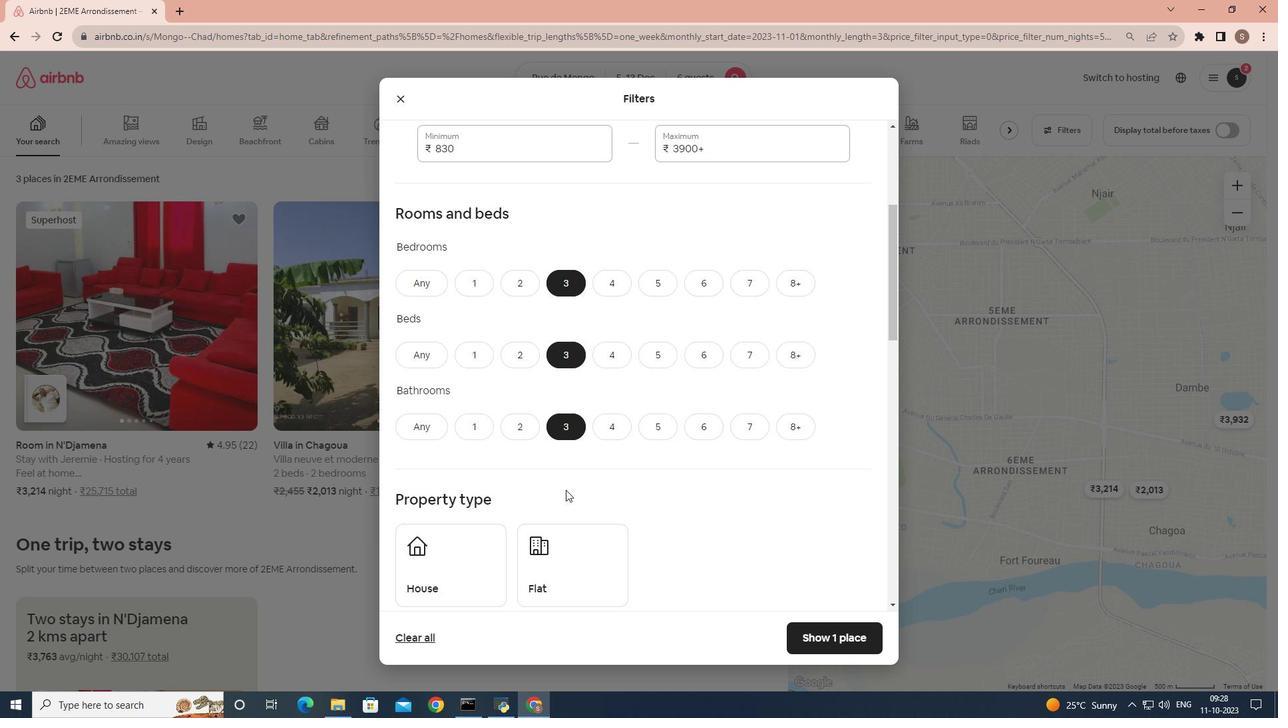 
Action: Mouse moved to (584, 485)
Screenshot: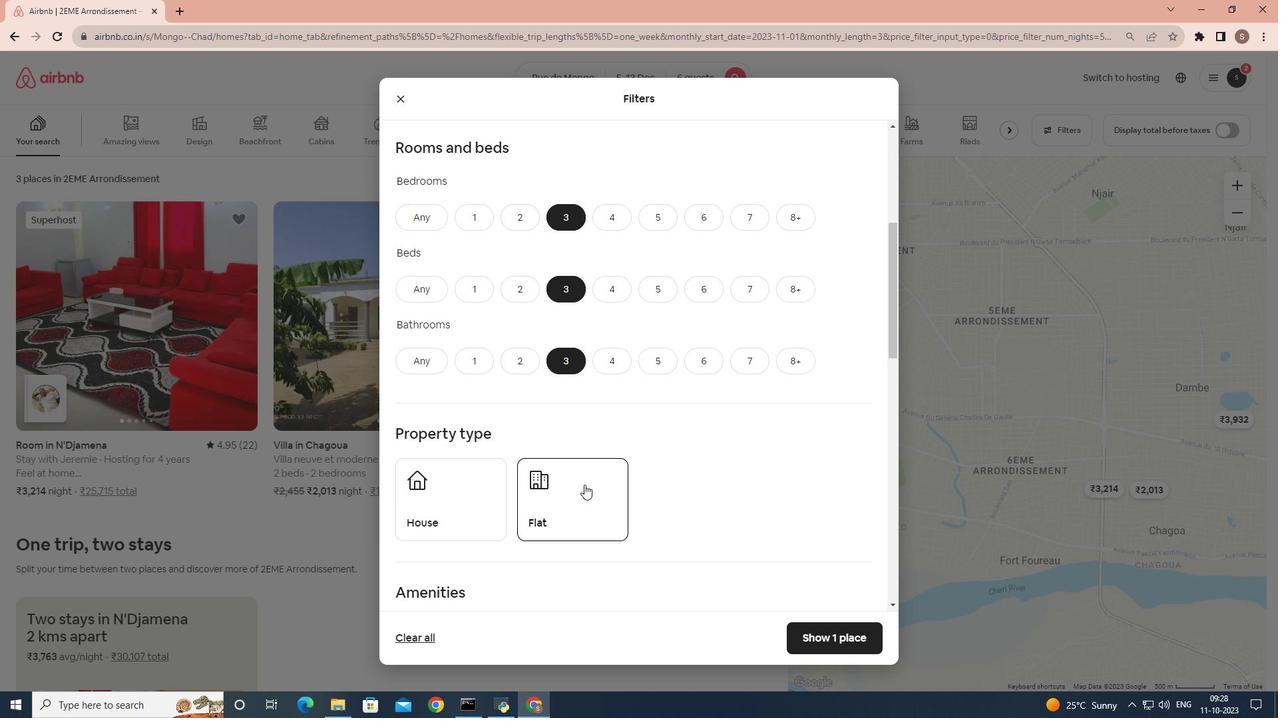 
Action: Mouse scrolled (584, 484) with delta (0, 0)
Screenshot: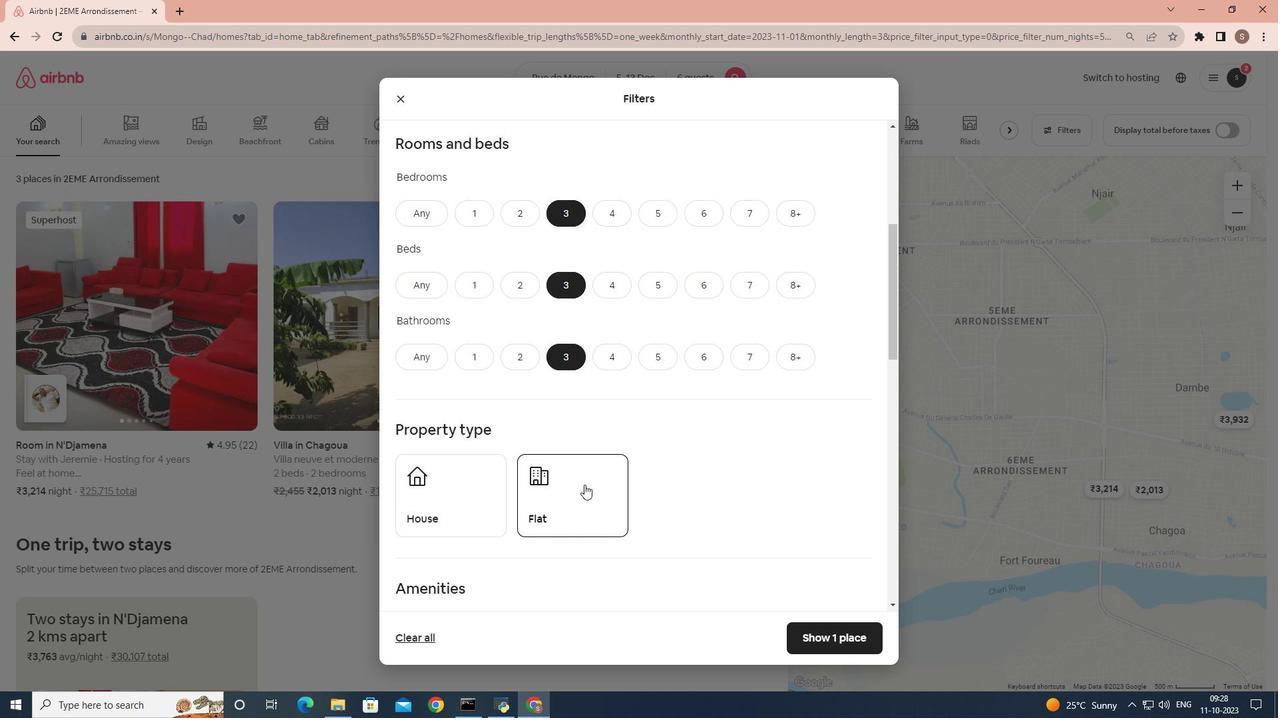 
Action: Mouse moved to (417, 457)
Screenshot: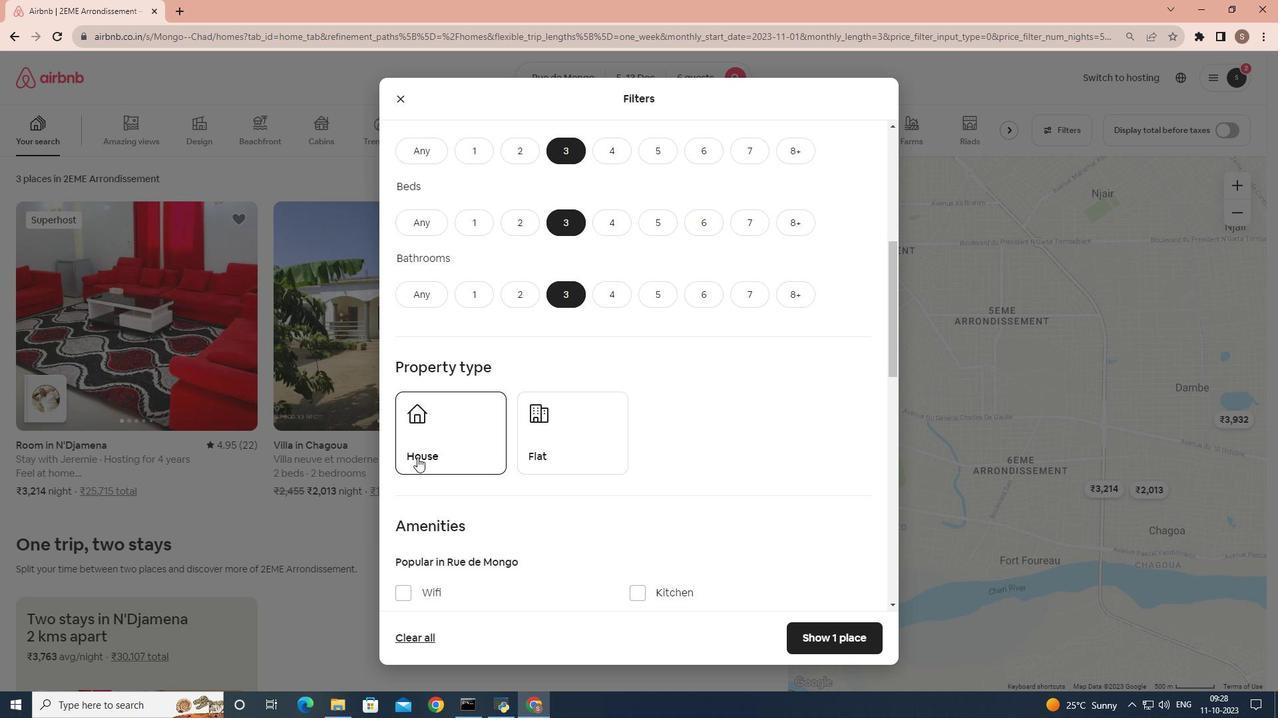 
Action: Mouse pressed left at (417, 457)
Screenshot: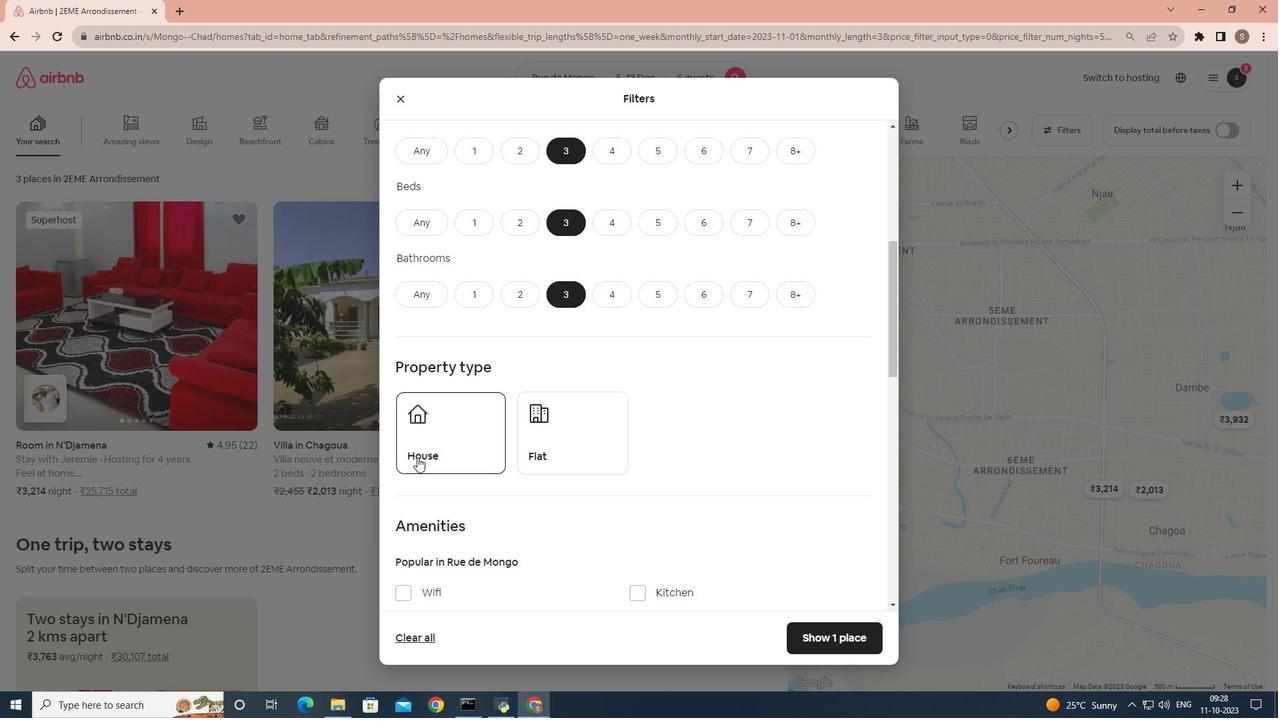 
Action: Mouse moved to (542, 473)
Screenshot: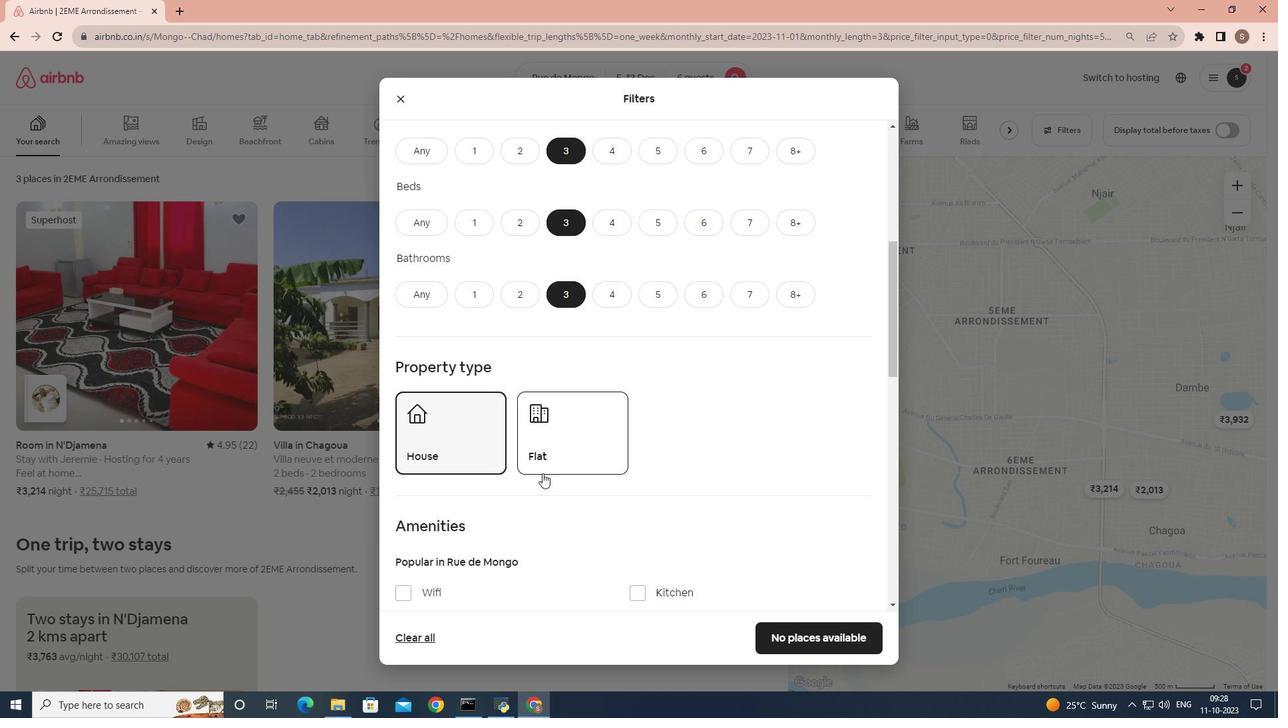 
Action: Mouse scrolled (542, 473) with delta (0, 0)
Screenshot: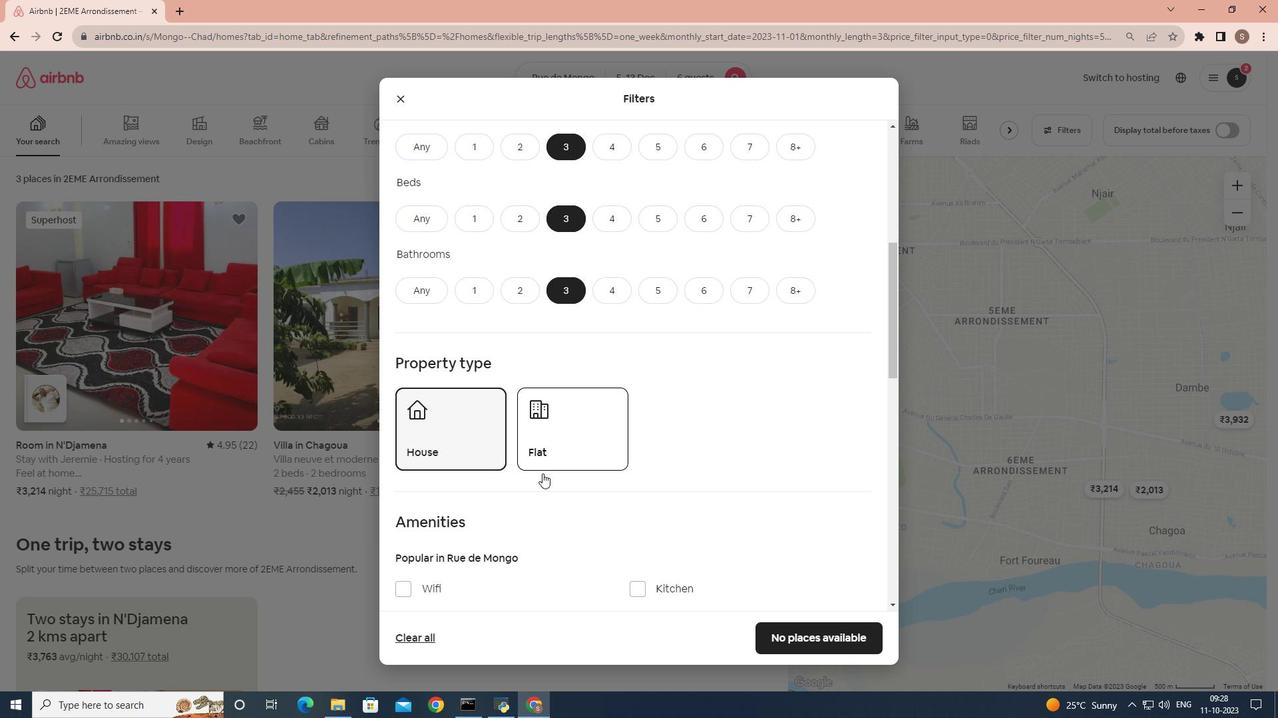 
Action: Mouse moved to (570, 473)
Screenshot: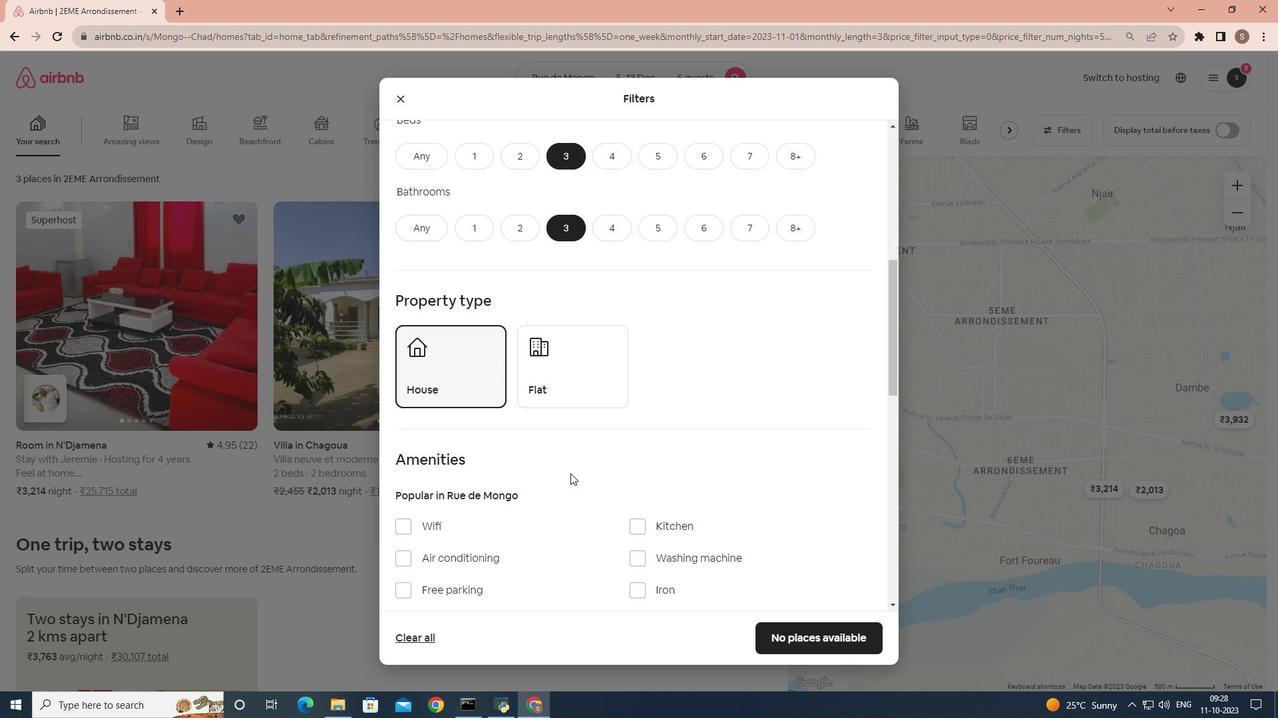 
Action: Mouse scrolled (570, 473) with delta (0, 0)
Screenshot: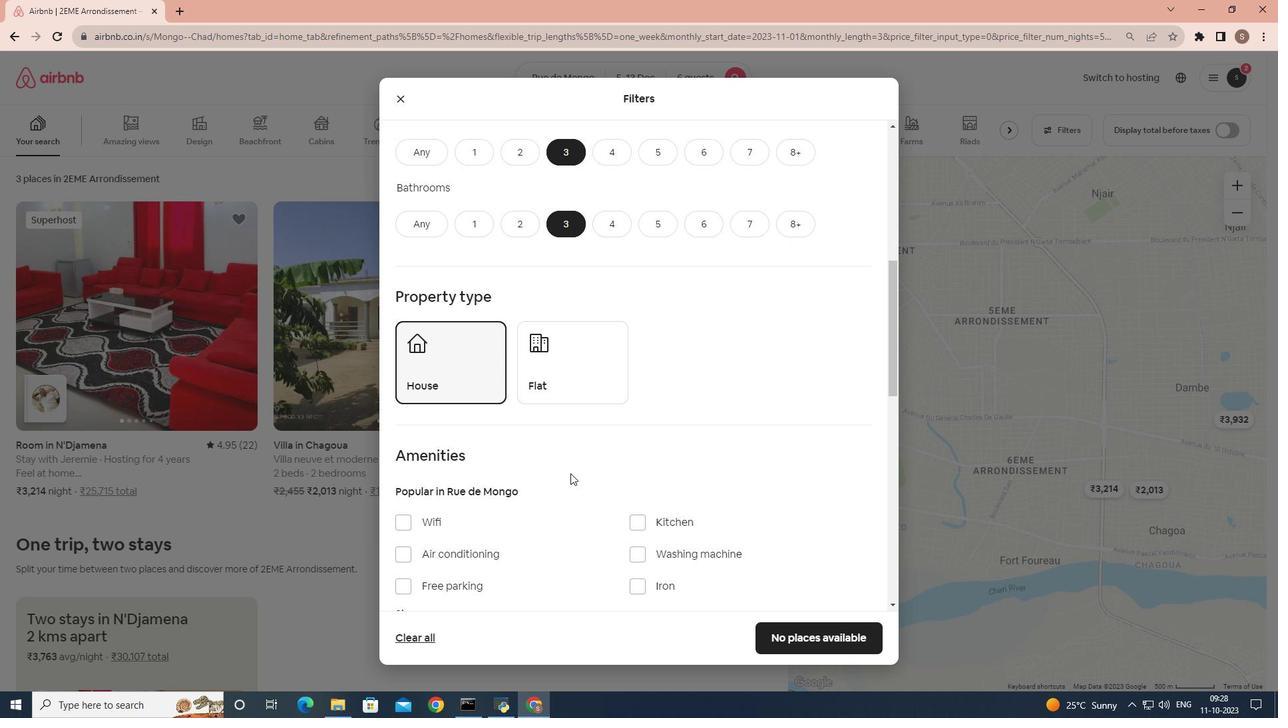 
Action: Mouse scrolled (570, 473) with delta (0, 0)
Screenshot: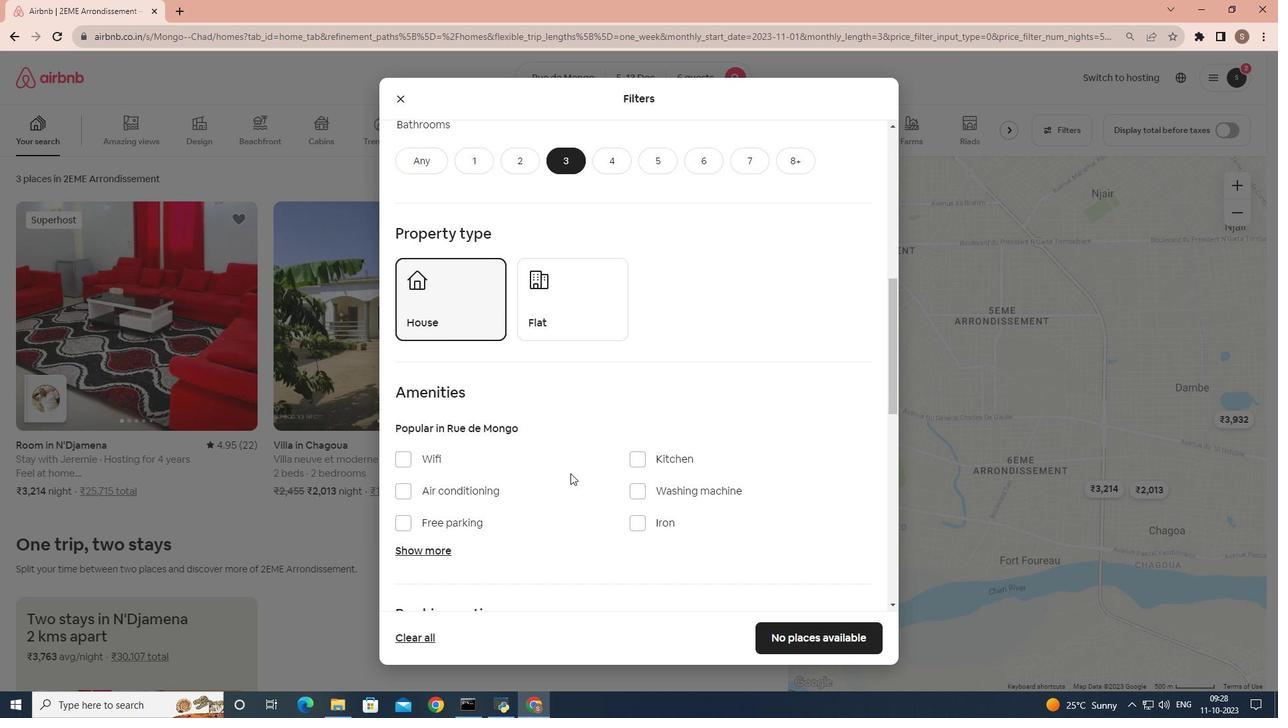
Action: Mouse scrolled (570, 473) with delta (0, 0)
Screenshot: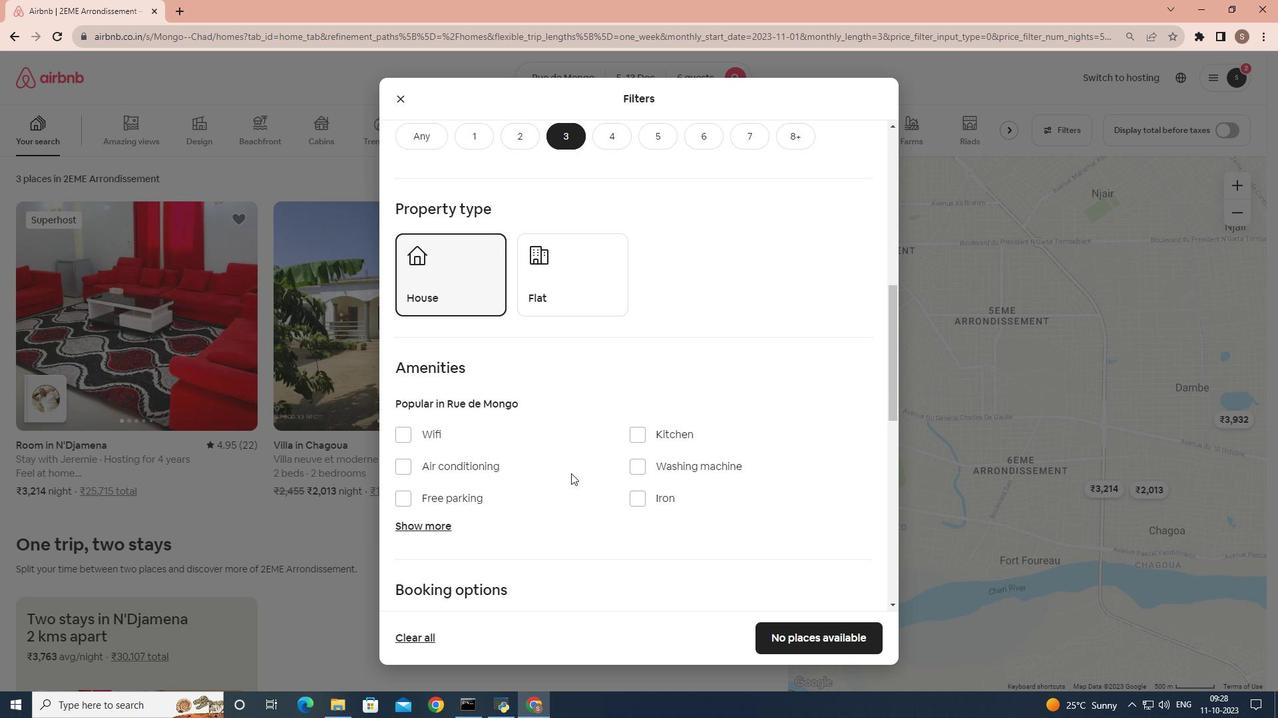 
Action: Mouse moved to (573, 474)
Screenshot: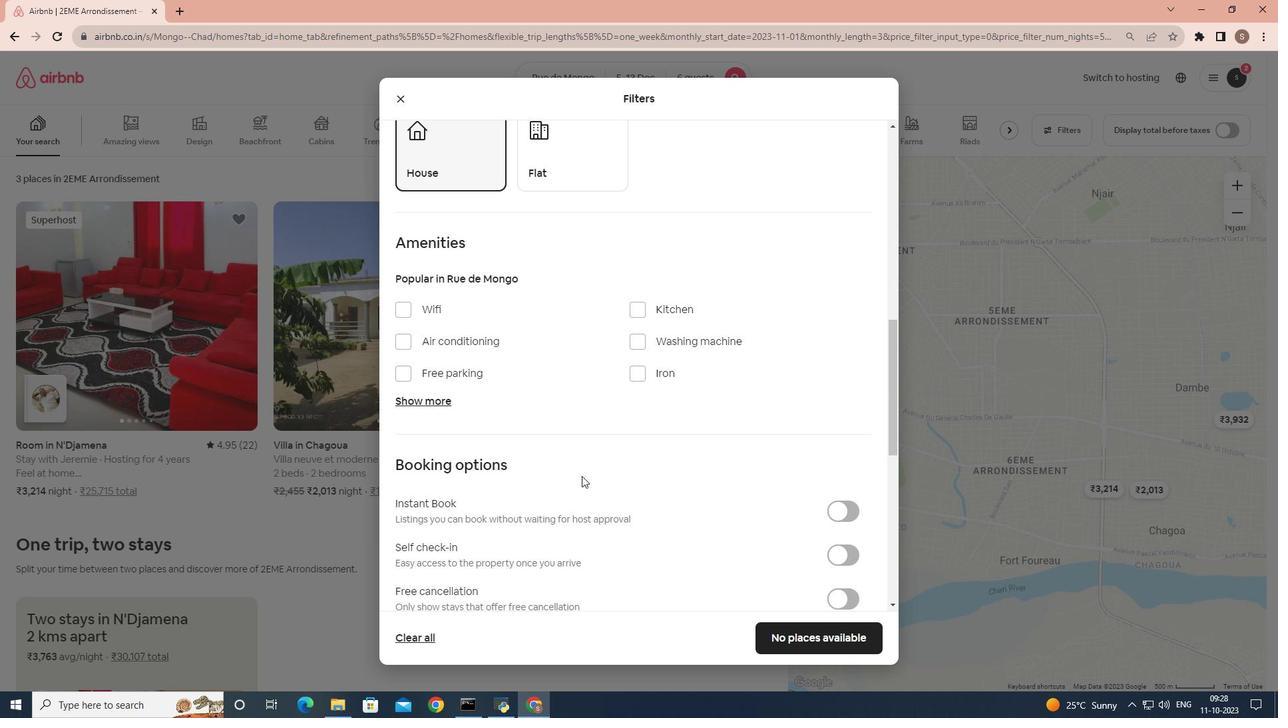 
Action: Mouse scrolled (573, 473) with delta (0, 0)
Screenshot: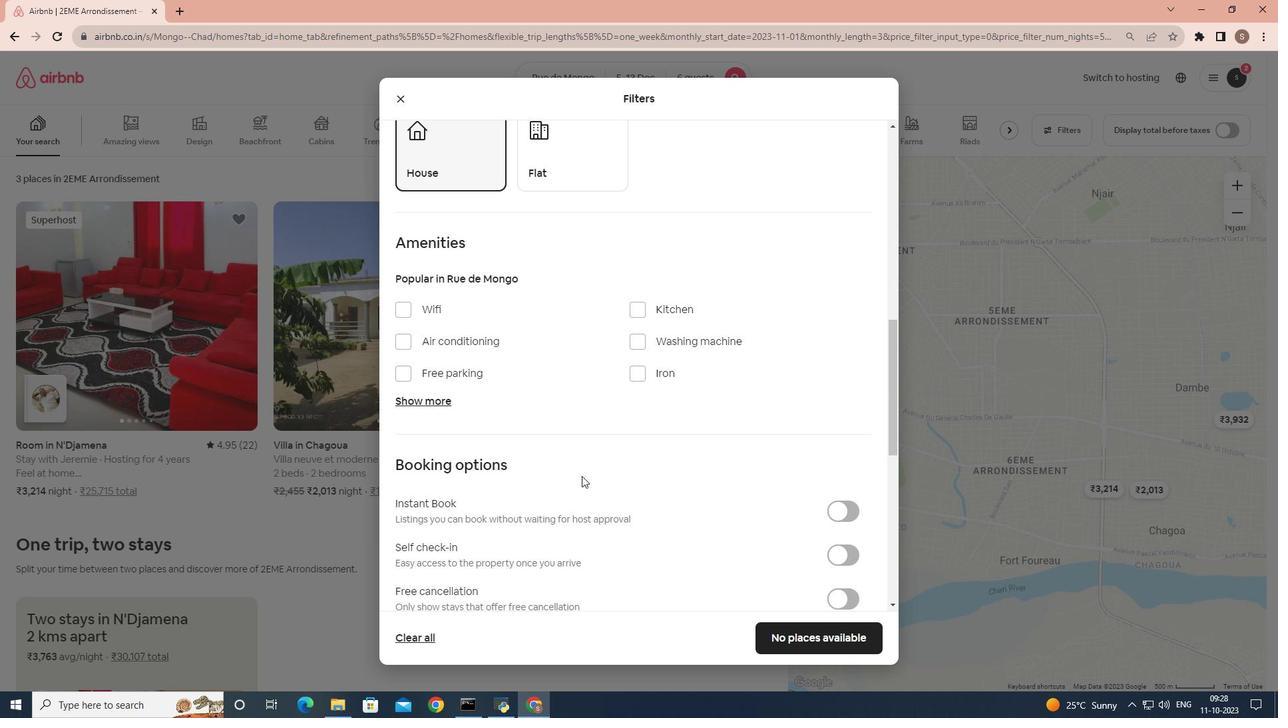 
Action: Mouse moved to (846, 503)
Screenshot: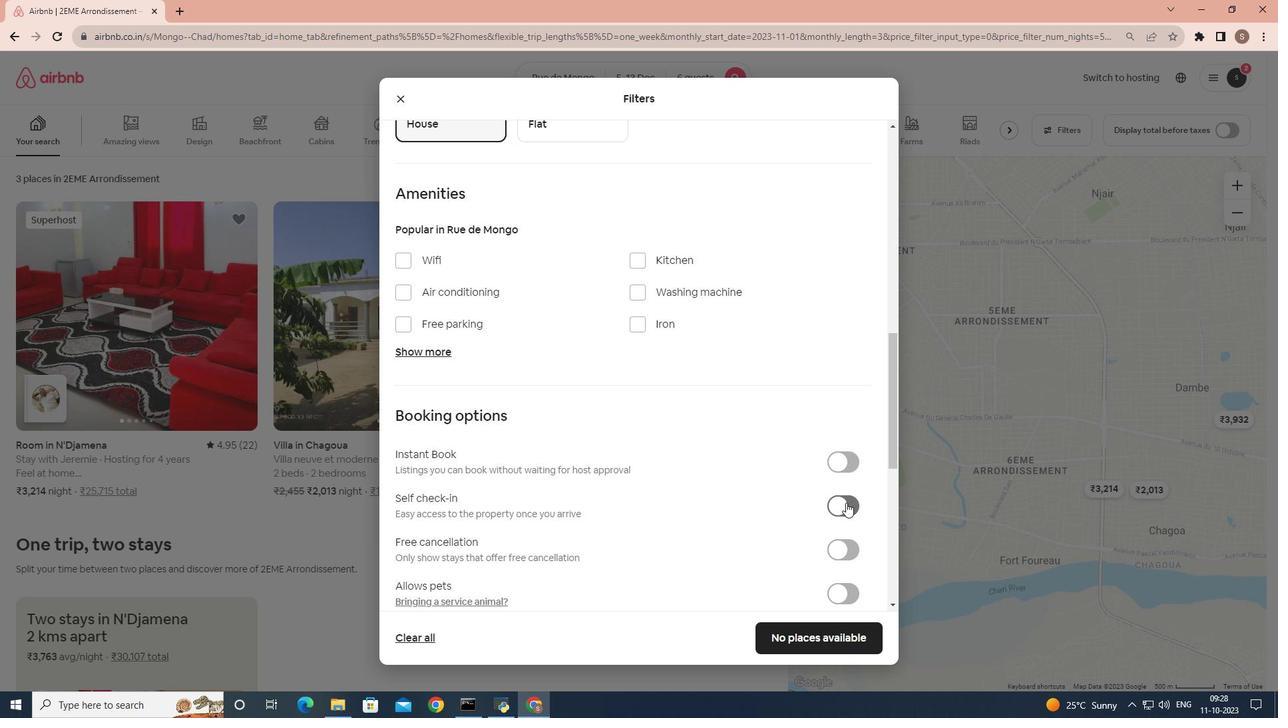 
Action: Mouse pressed left at (846, 503)
Screenshot: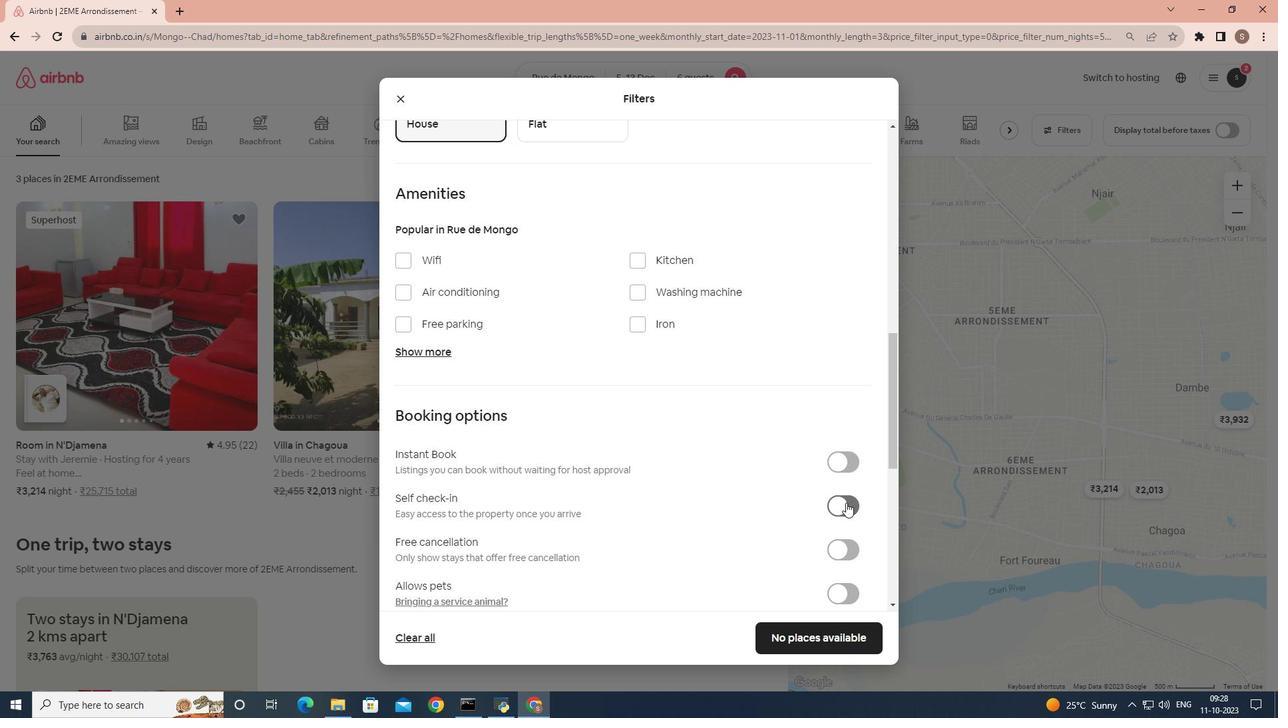 
Action: Mouse moved to (762, 507)
Screenshot: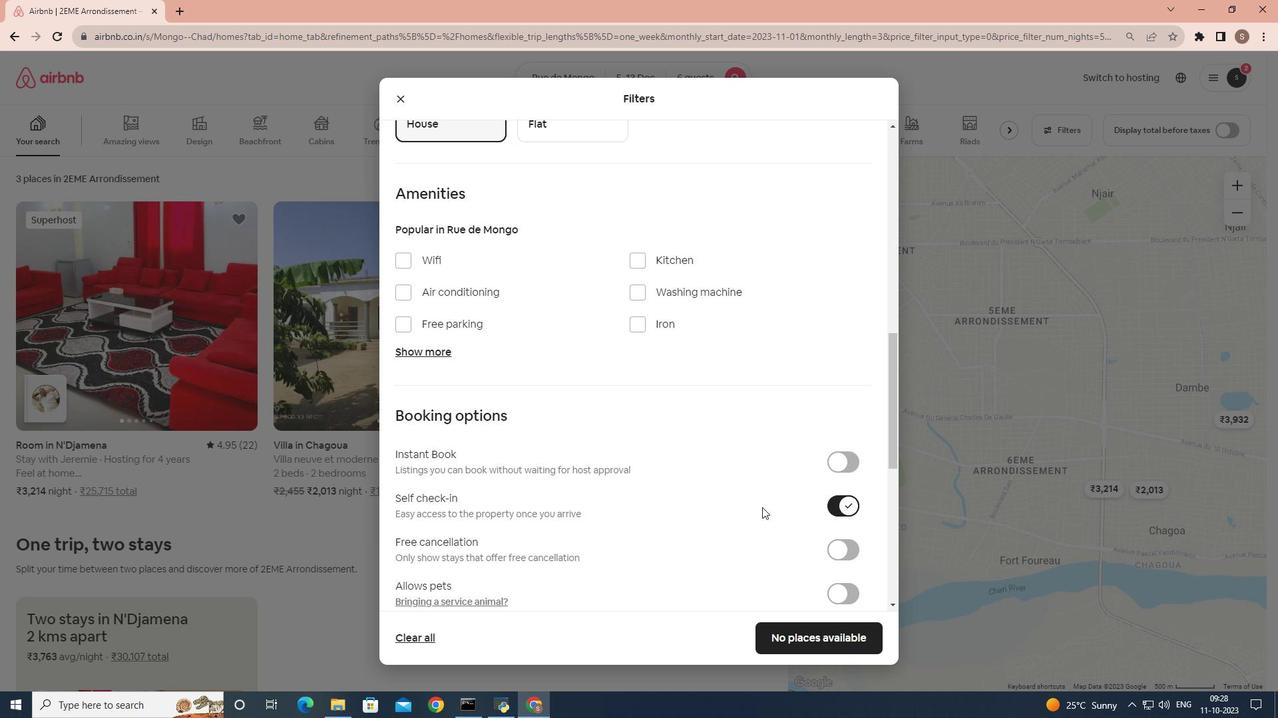 
Action: Mouse scrolled (762, 507) with delta (0, 0)
Screenshot: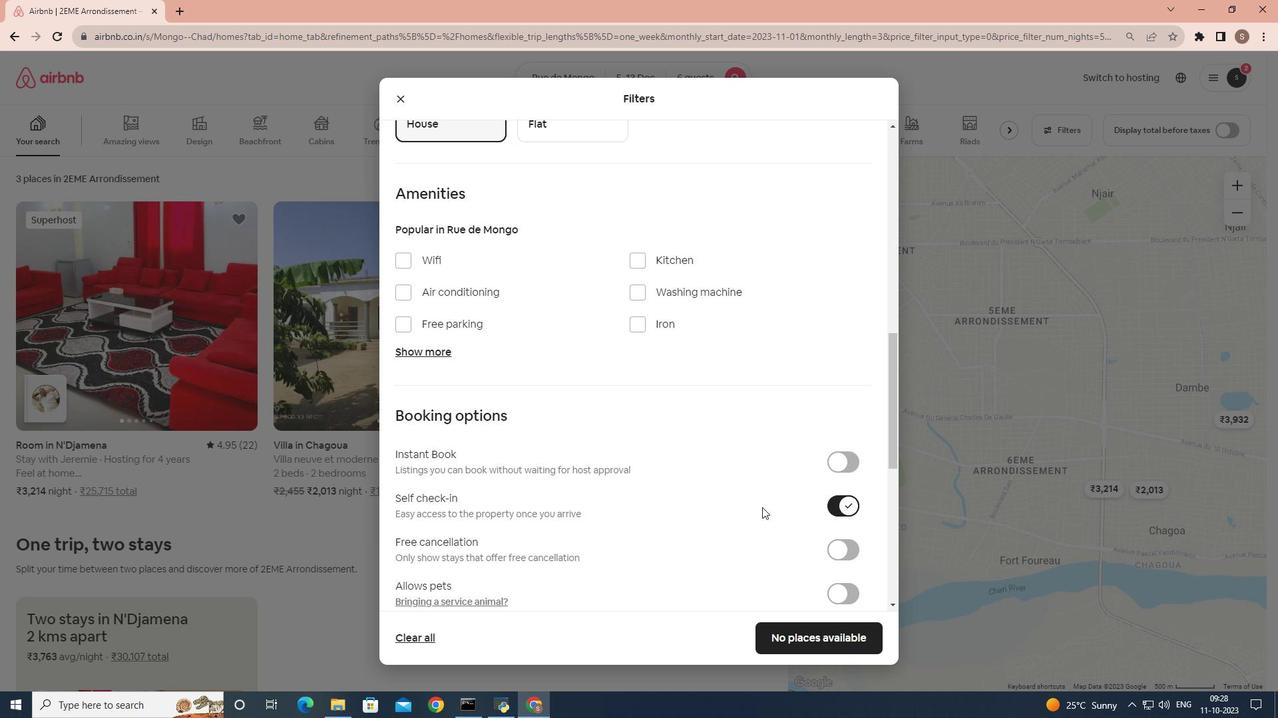 
Action: Mouse moved to (804, 634)
Screenshot: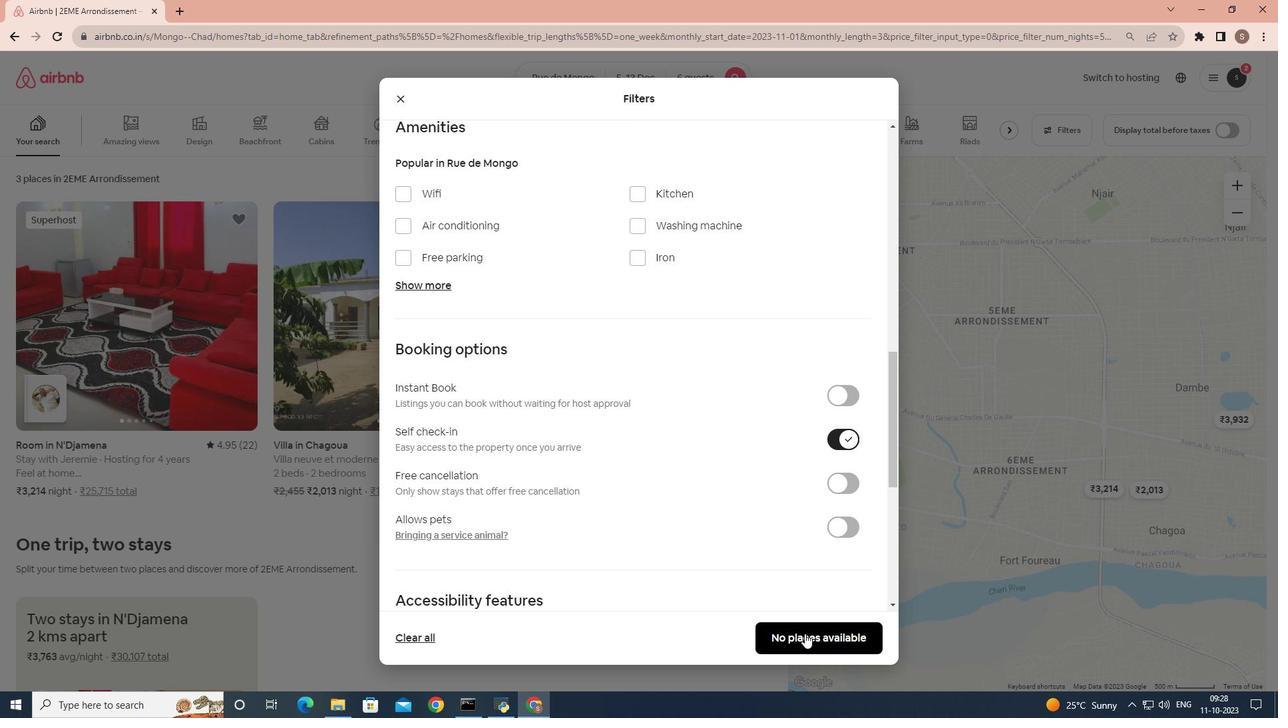 
